 Task: Search one way flight ticket for 4 adults, 2 children, 2 infants in seat and 1 infant on lap in economy from Baltimore: Baltimore/washington International Airport to Rockford: Chicago Rockford International Airport(was Northwest Chicagoland Regional Airport At Rockford) on 5-1-2023. Choice of flights is Southwest. Number of bags: 1 carry on bag. Price is upto 45000. Outbound departure time preference is 17:15.
Action: Mouse moved to (242, 364)
Screenshot: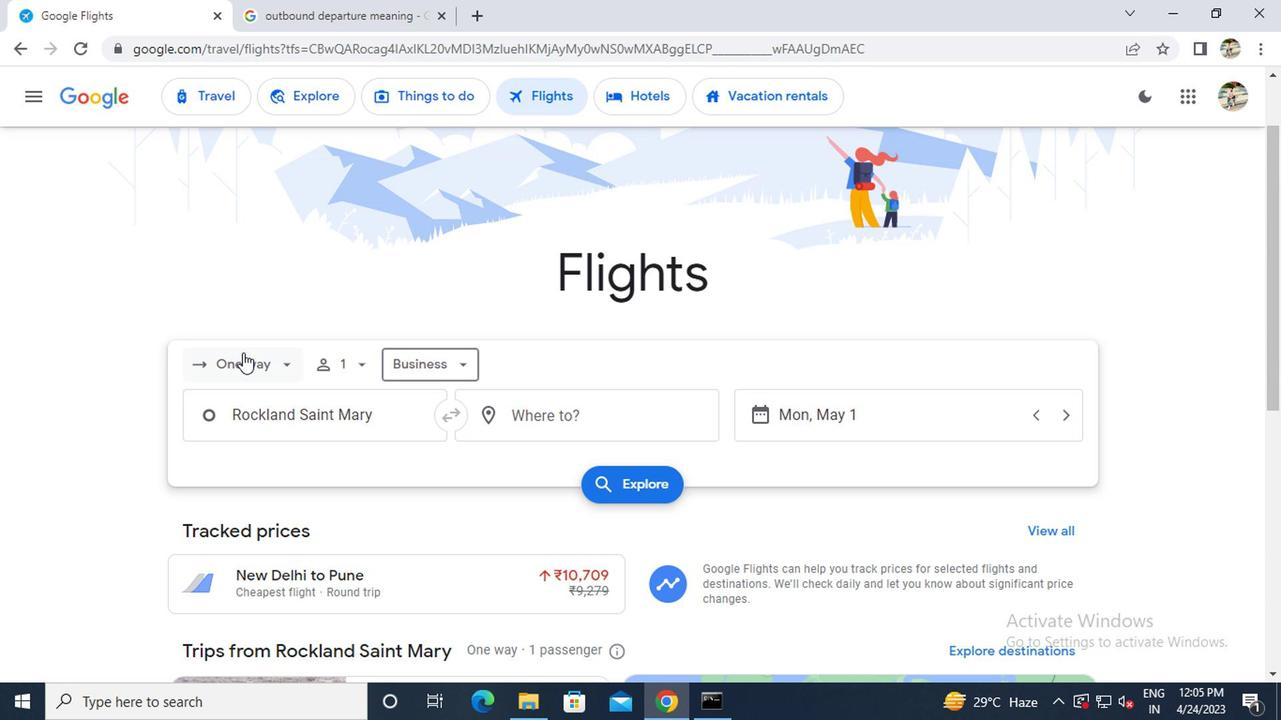 
Action: Mouse pressed left at (242, 364)
Screenshot: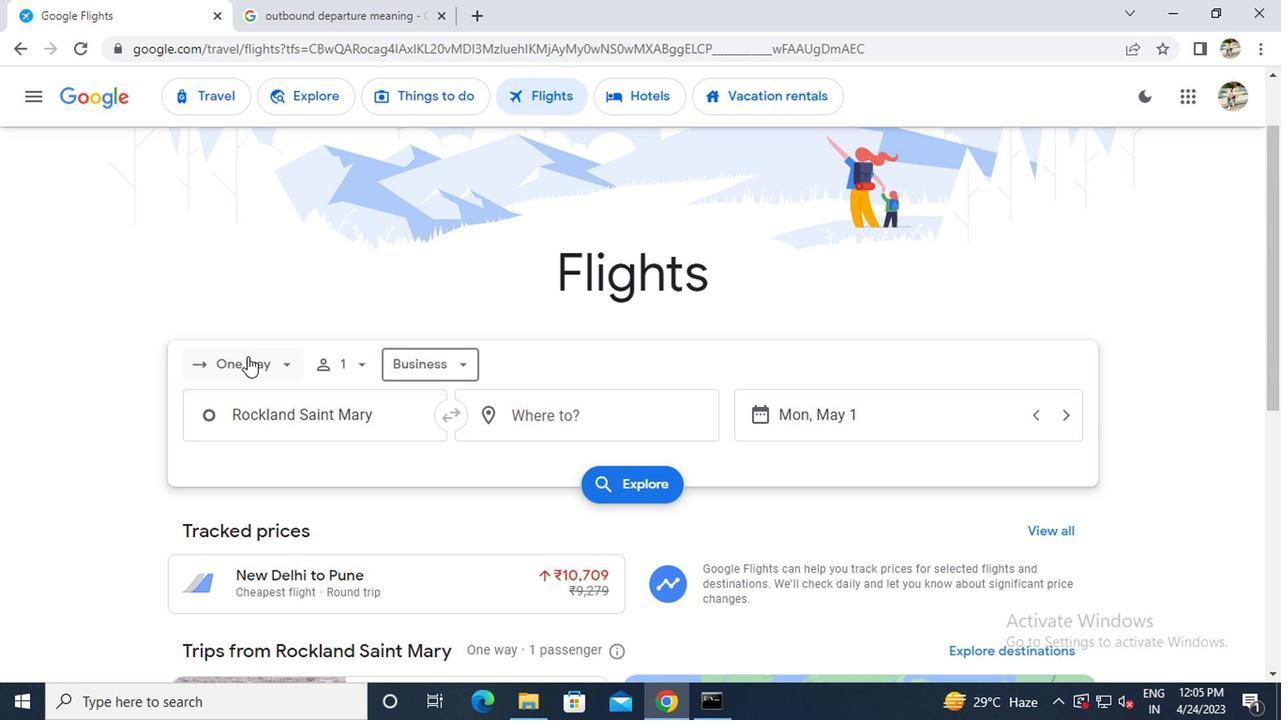 
Action: Mouse moved to (226, 456)
Screenshot: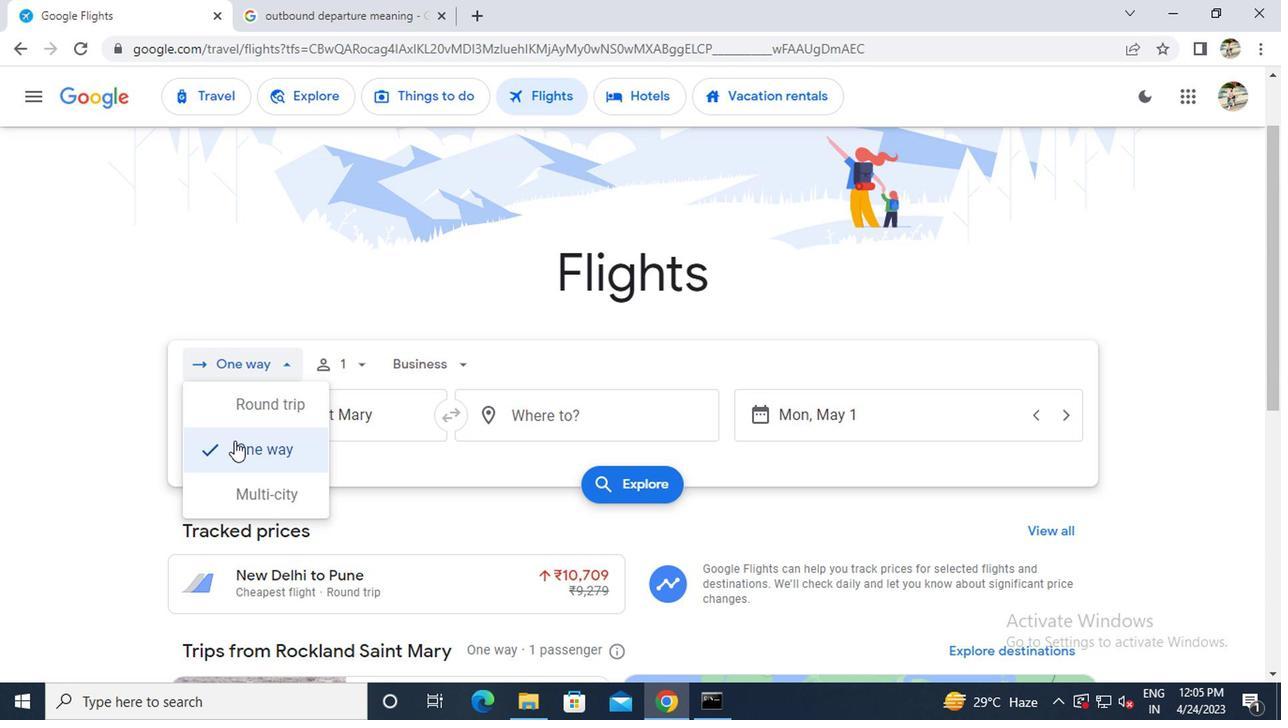 
Action: Mouse pressed left at (226, 456)
Screenshot: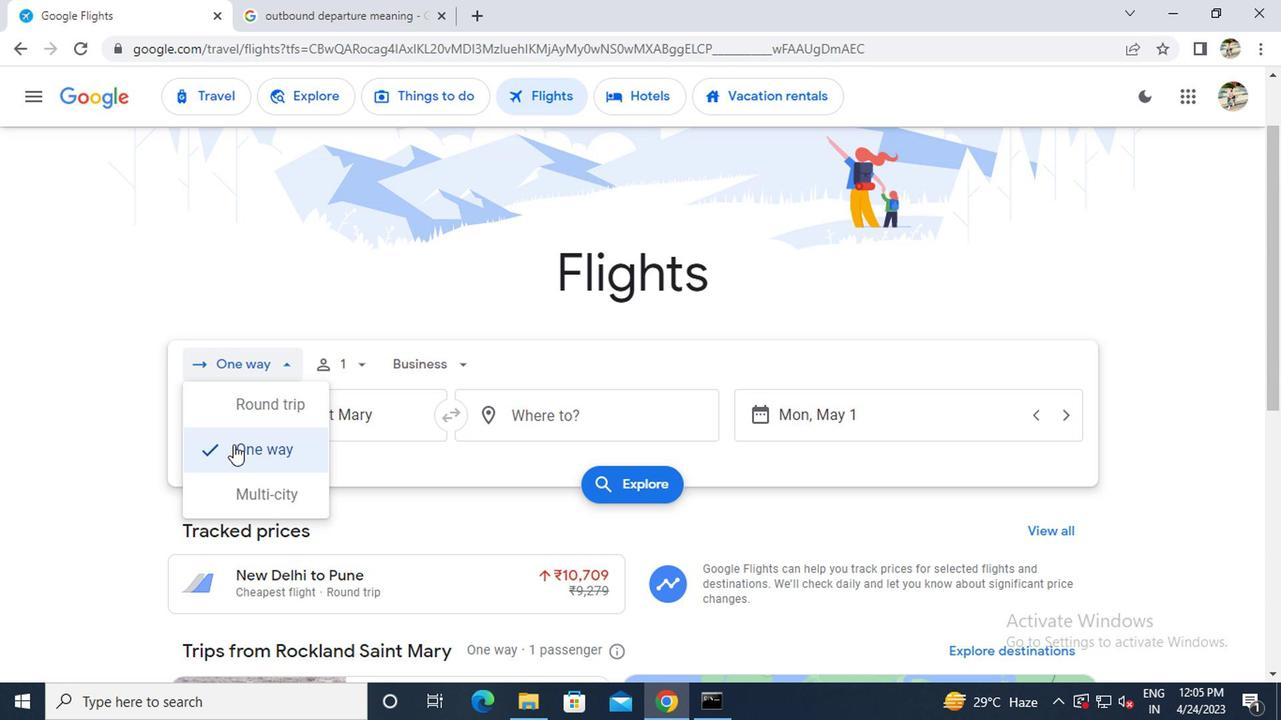 
Action: Mouse moved to (319, 374)
Screenshot: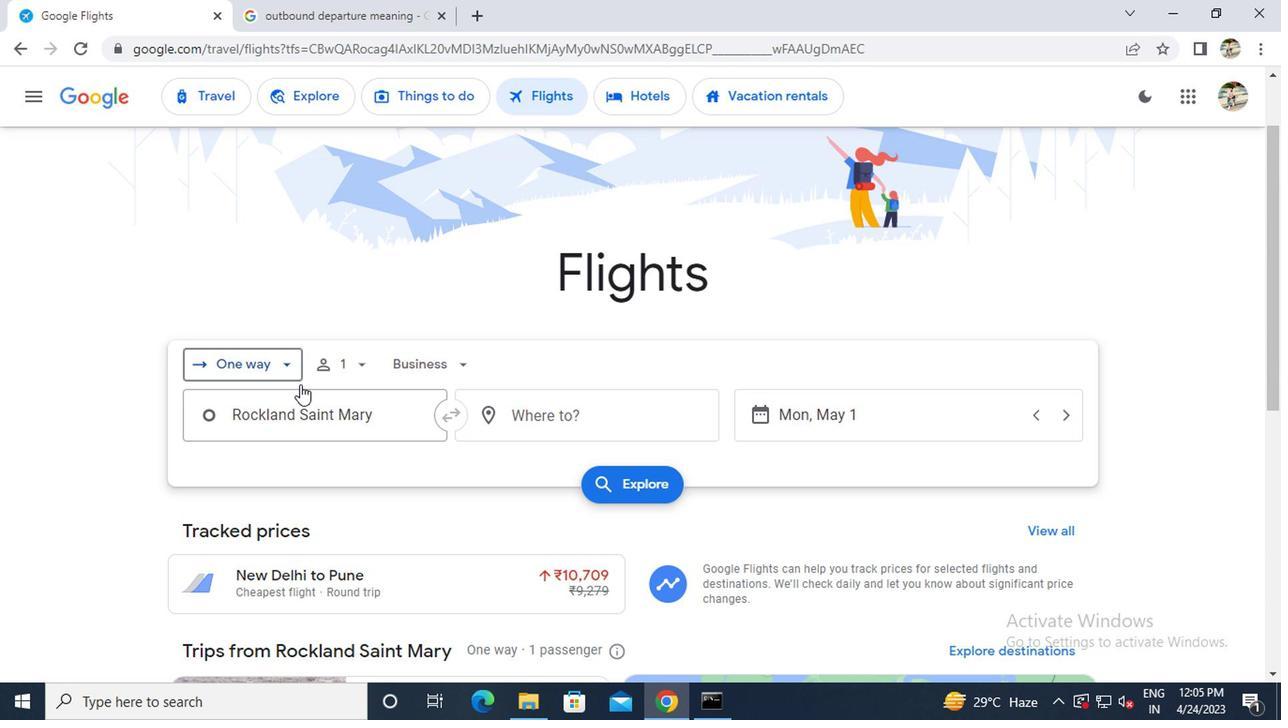 
Action: Mouse pressed left at (319, 374)
Screenshot: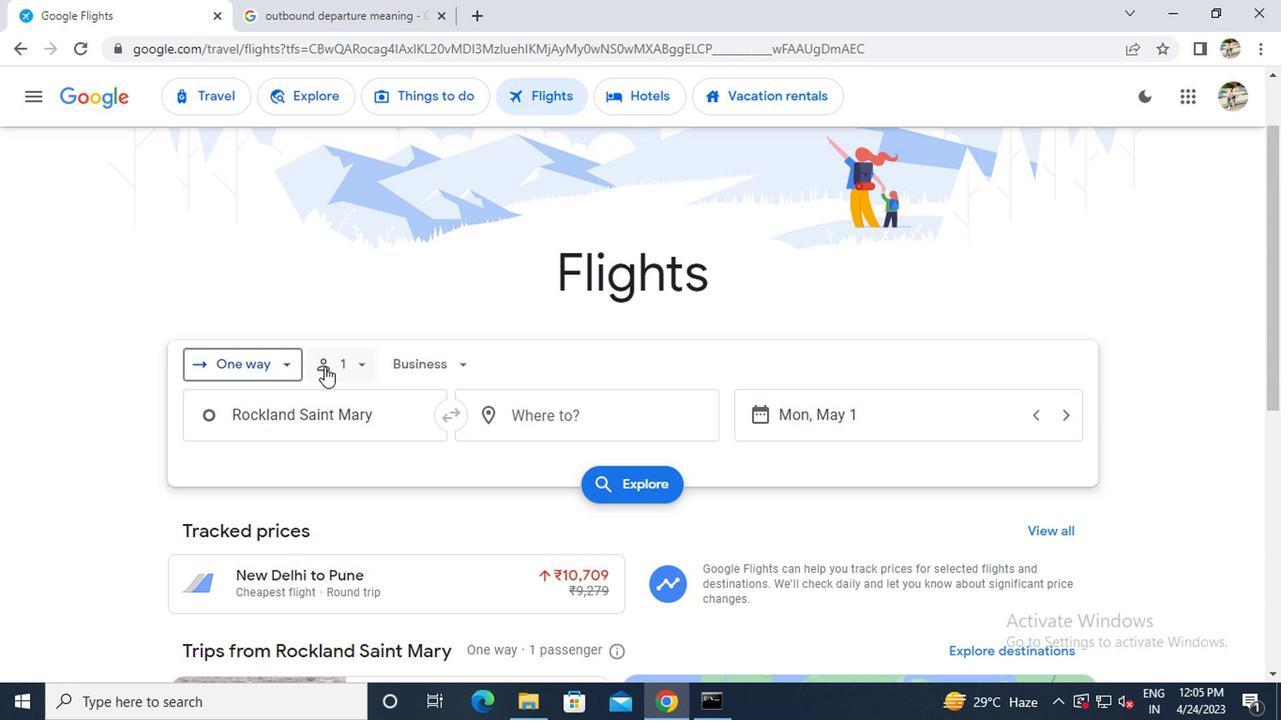 
Action: Mouse moved to (509, 415)
Screenshot: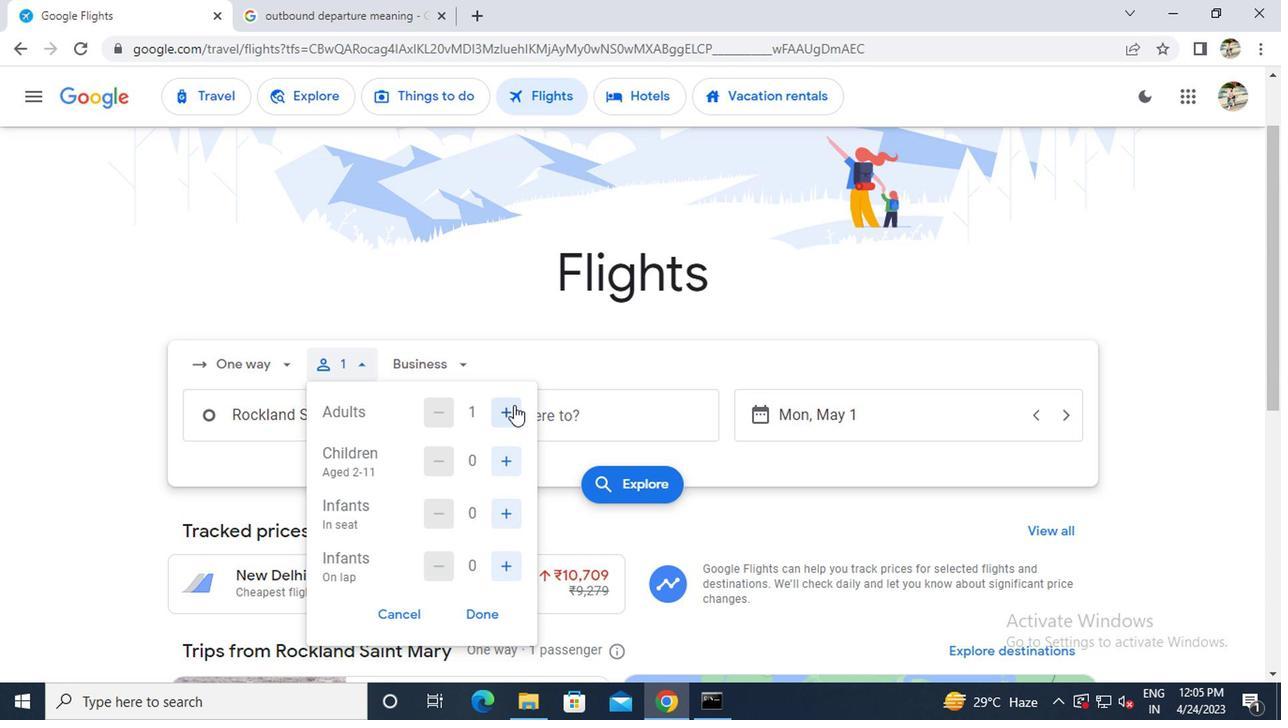 
Action: Mouse pressed left at (509, 415)
Screenshot: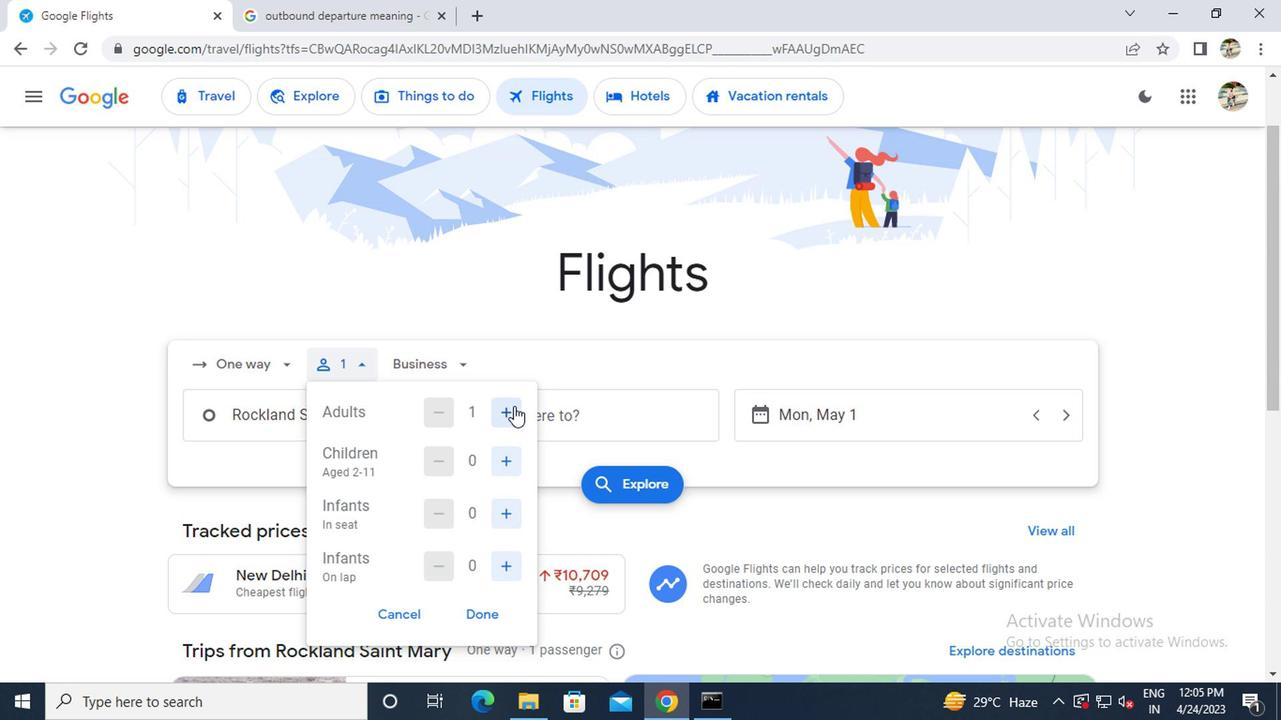 
Action: Mouse pressed left at (509, 415)
Screenshot: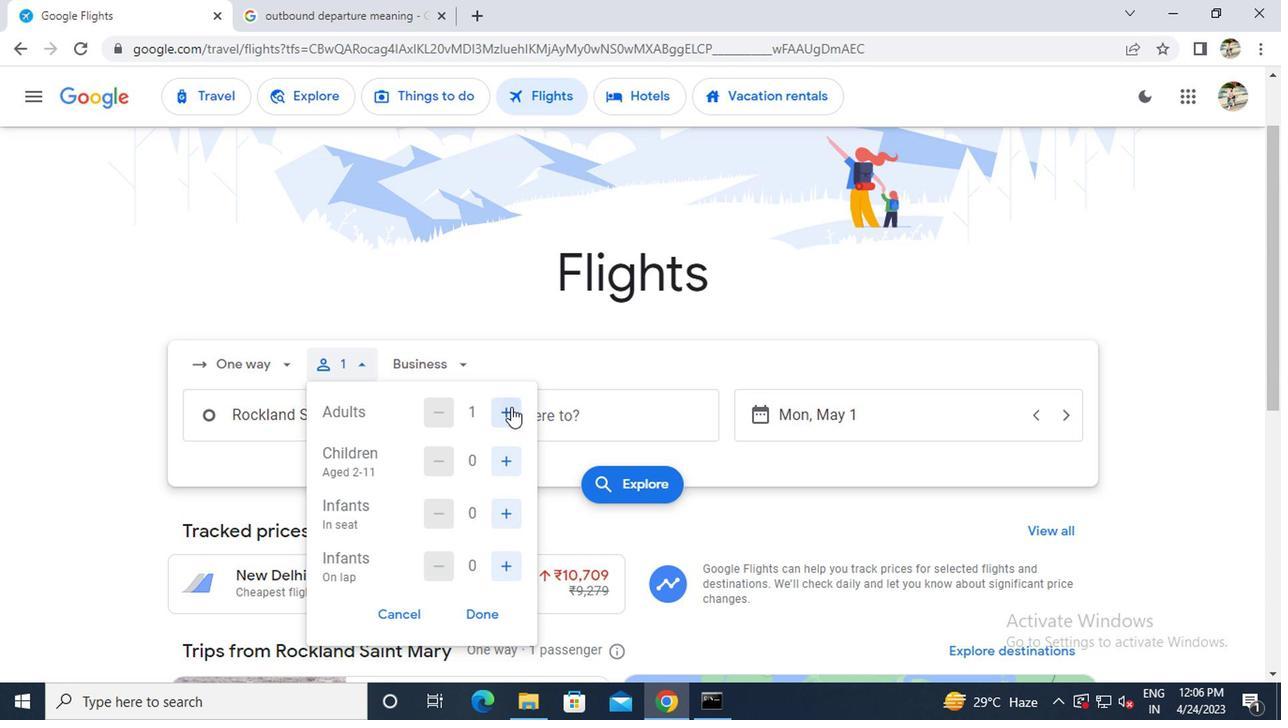 
Action: Mouse pressed left at (509, 415)
Screenshot: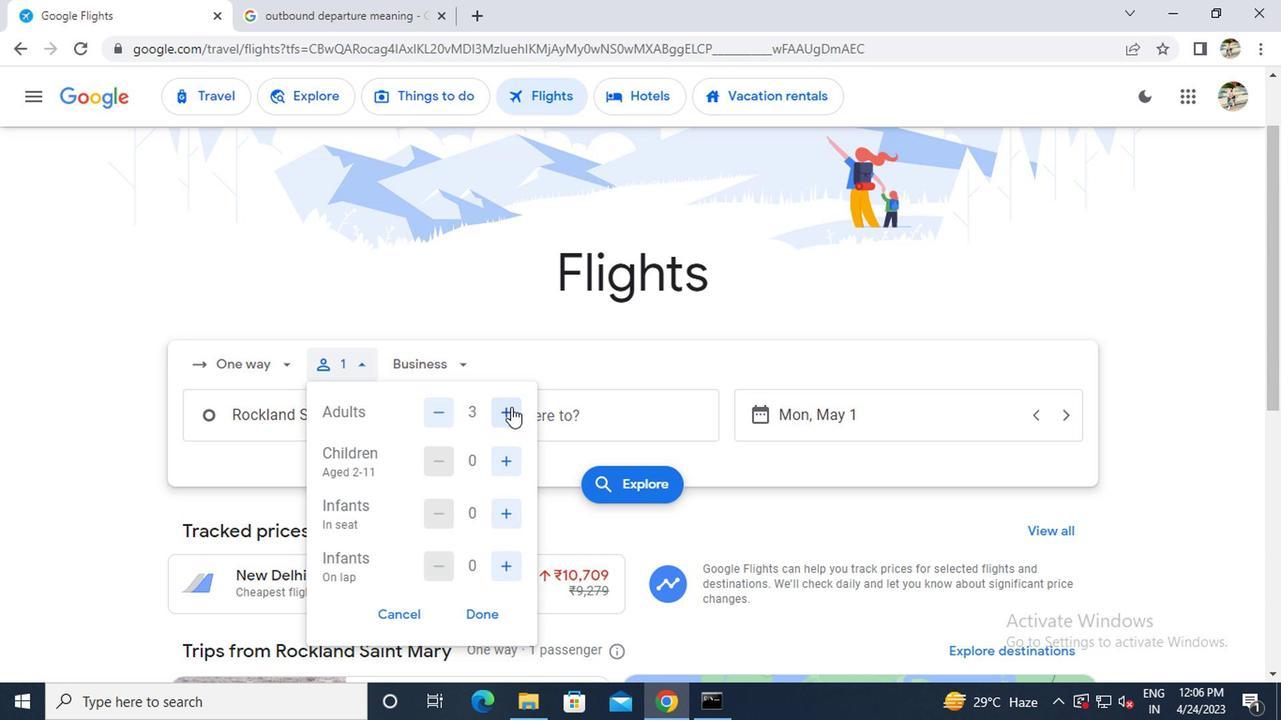 
Action: Mouse moved to (504, 467)
Screenshot: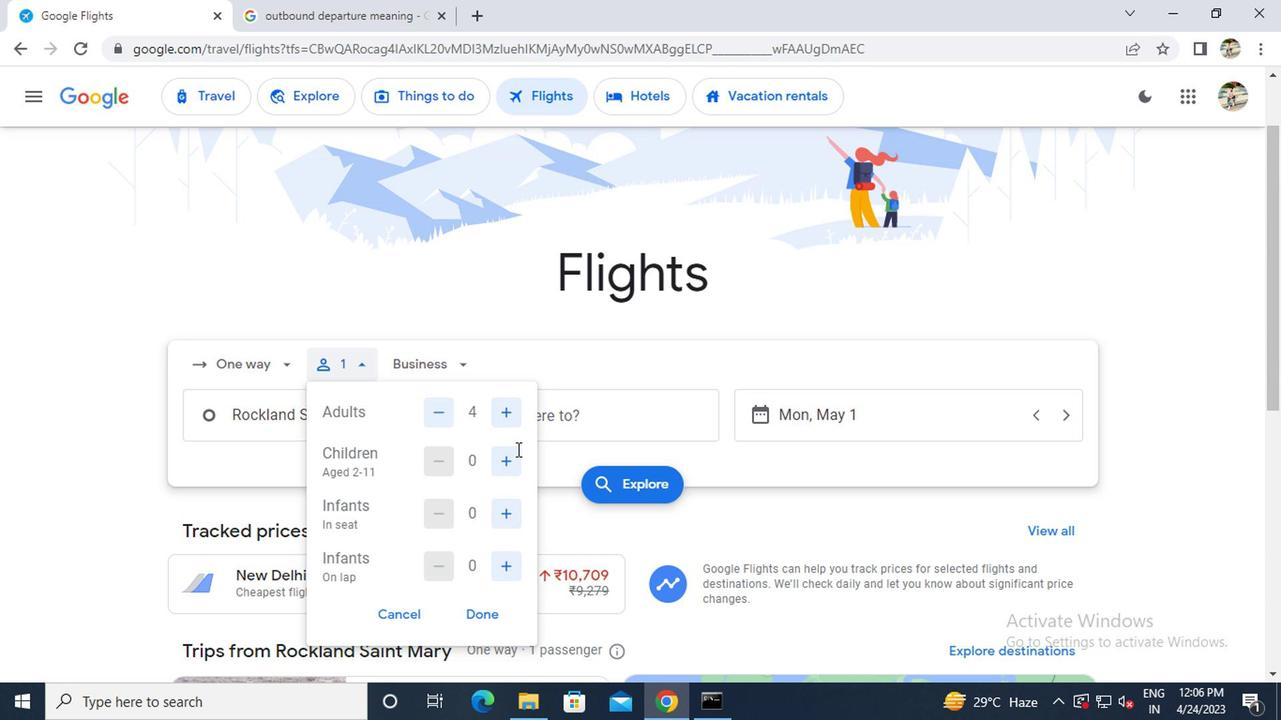 
Action: Mouse pressed left at (504, 467)
Screenshot: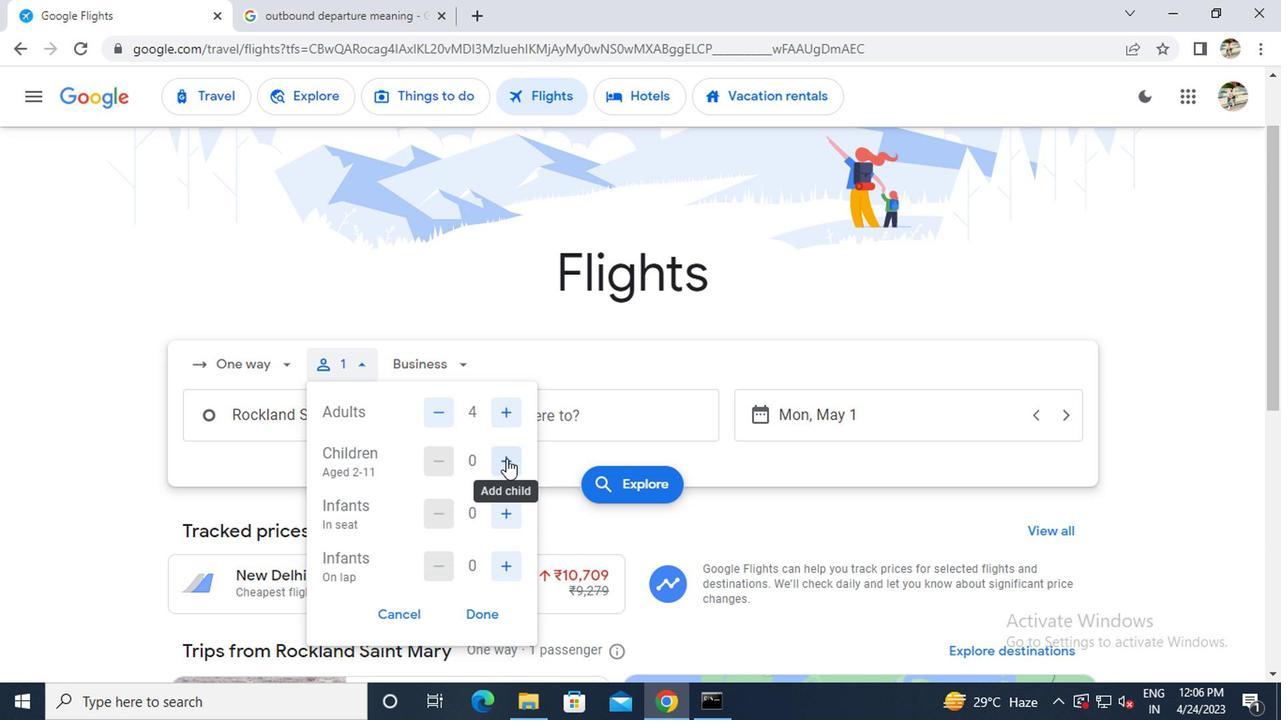
Action: Mouse pressed left at (504, 467)
Screenshot: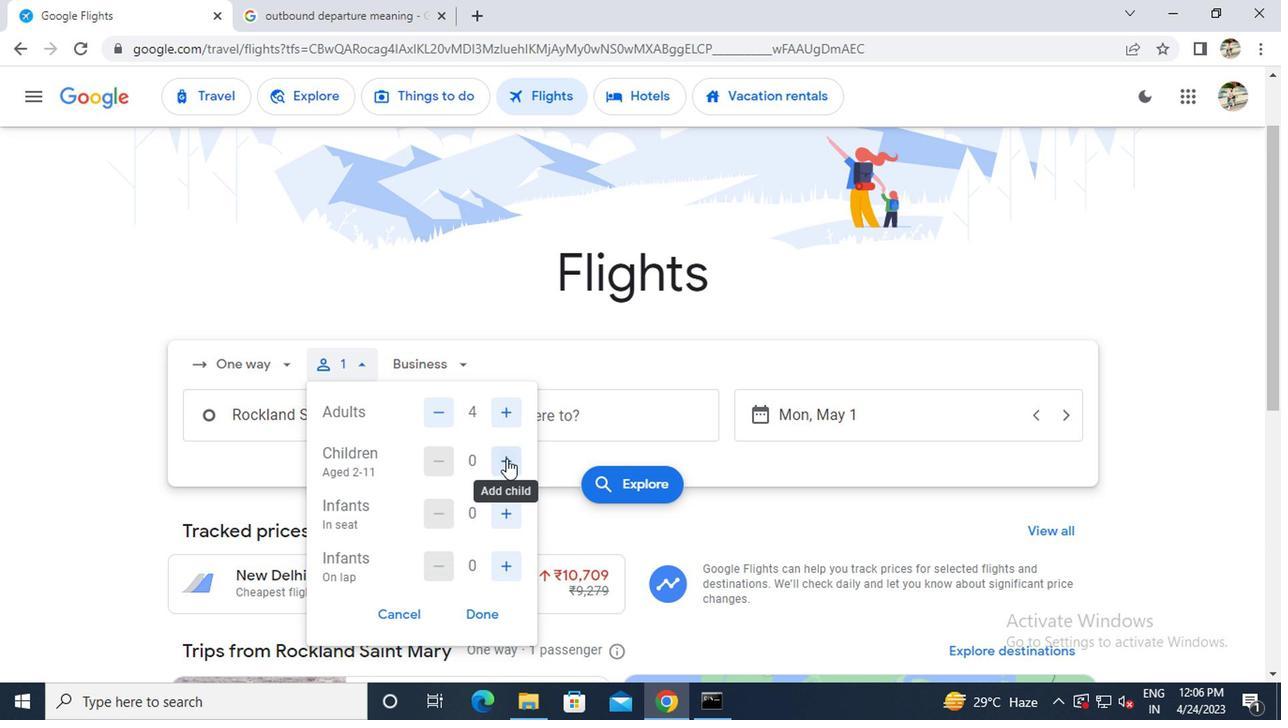 
Action: Mouse moved to (505, 521)
Screenshot: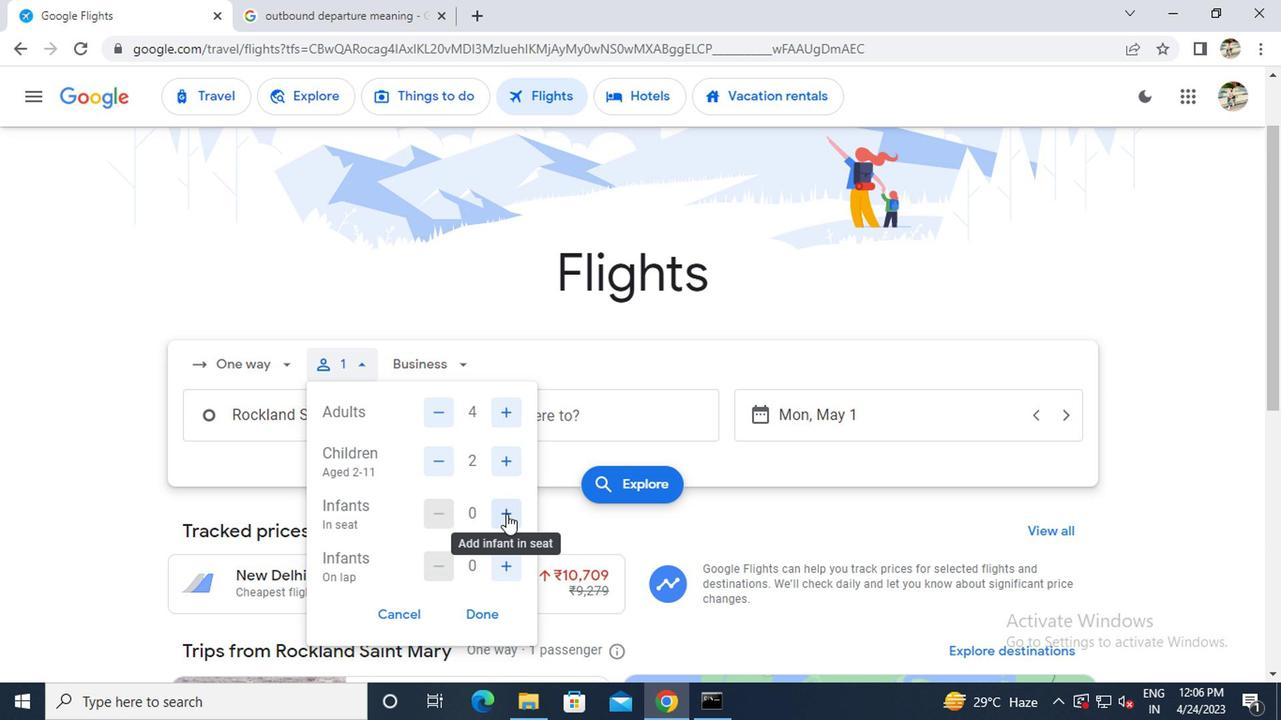 
Action: Mouse pressed left at (505, 521)
Screenshot: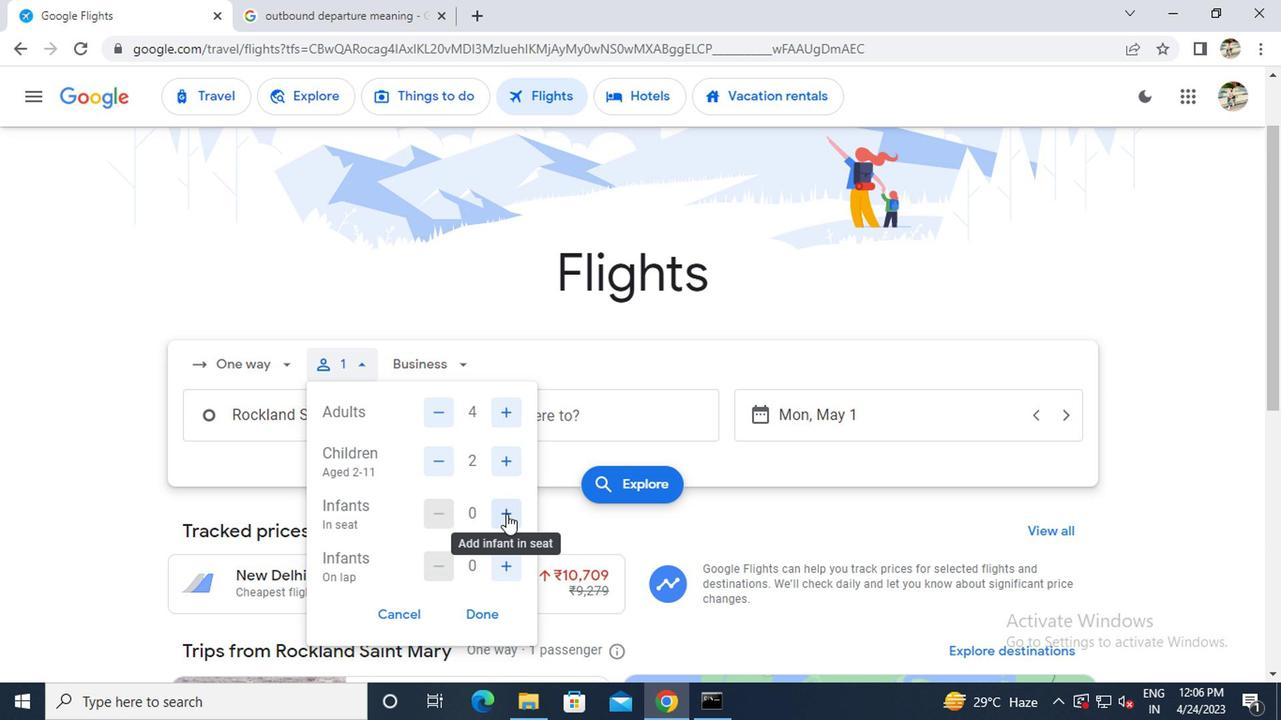 
Action: Mouse pressed left at (505, 521)
Screenshot: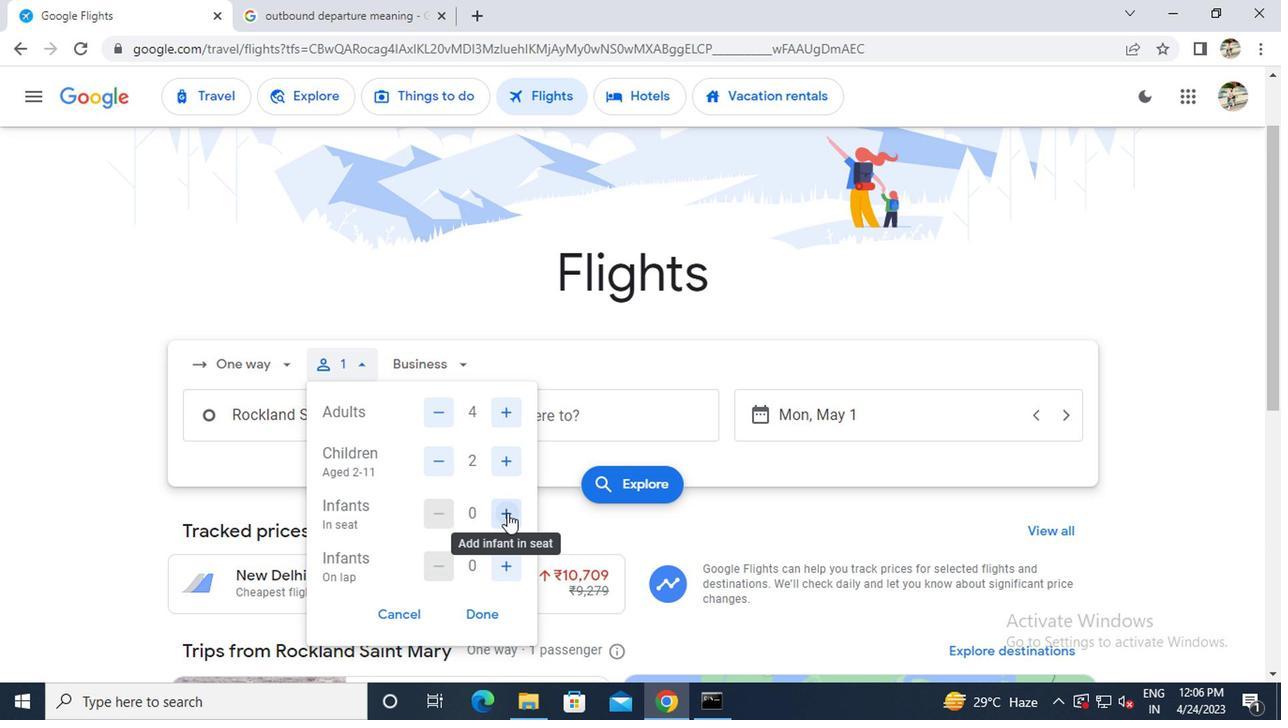 
Action: Mouse moved to (502, 563)
Screenshot: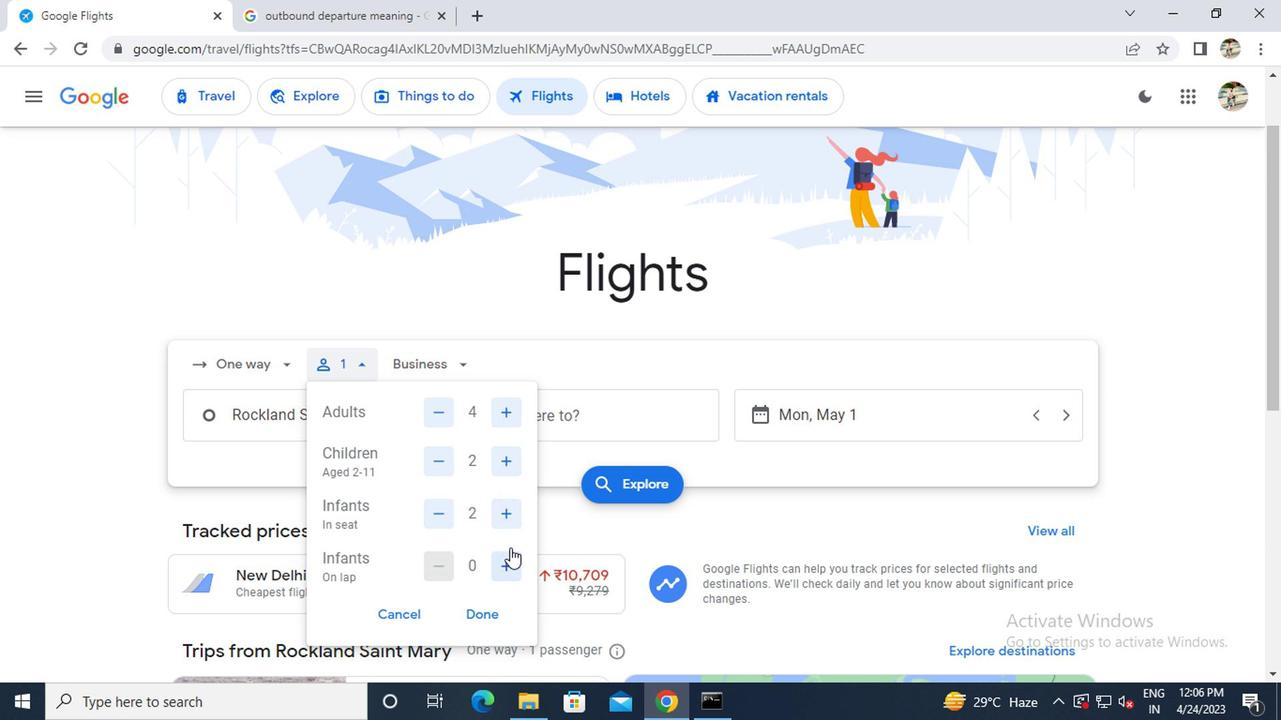 
Action: Mouse pressed left at (502, 563)
Screenshot: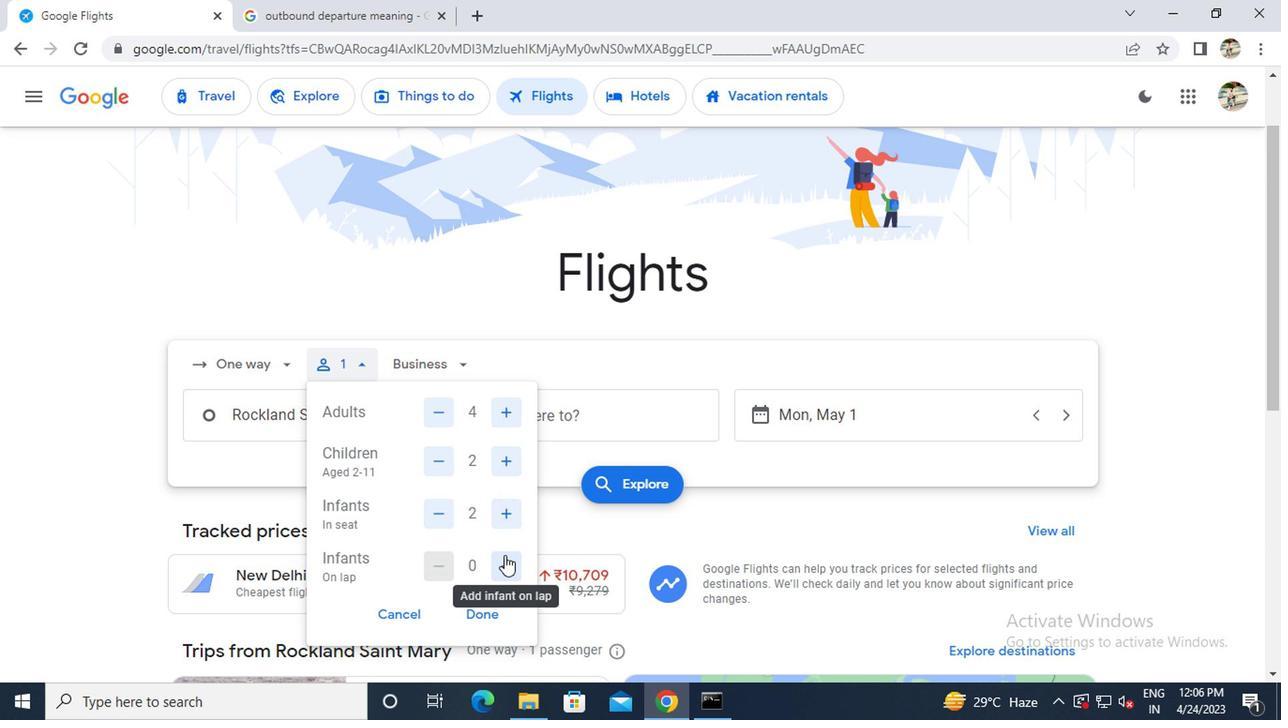 
Action: Mouse moved to (477, 614)
Screenshot: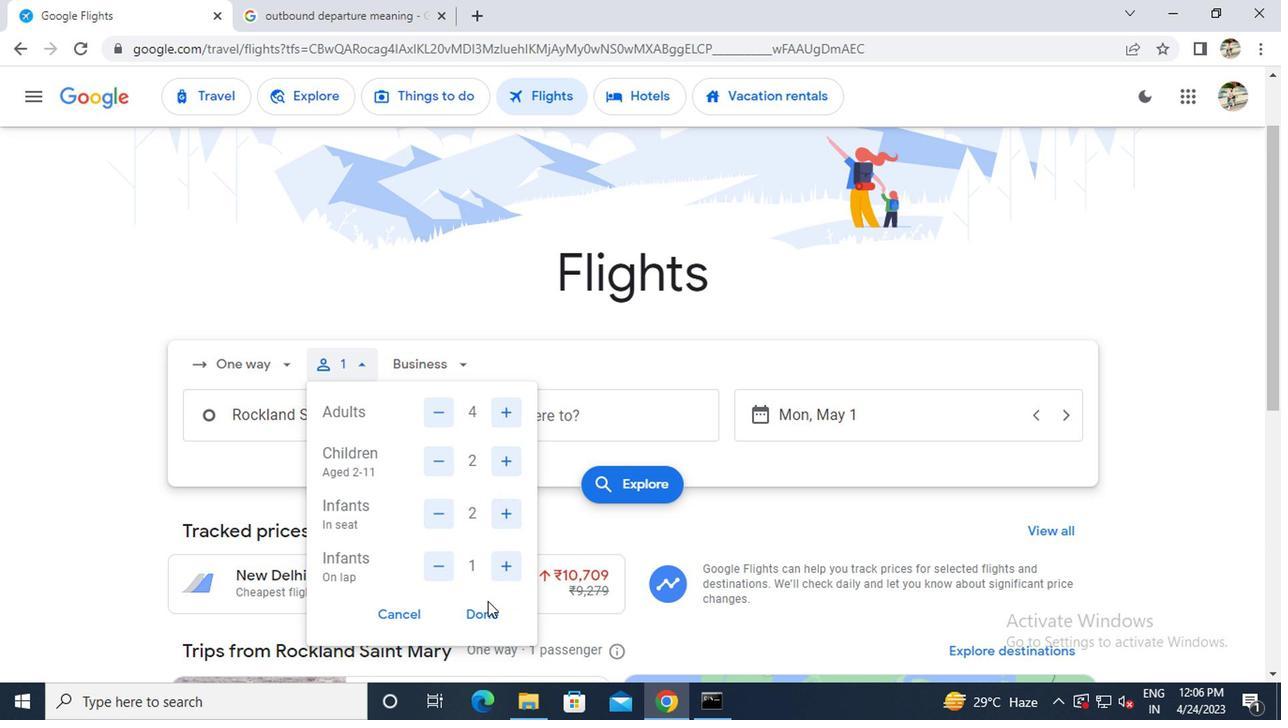 
Action: Mouse pressed left at (477, 614)
Screenshot: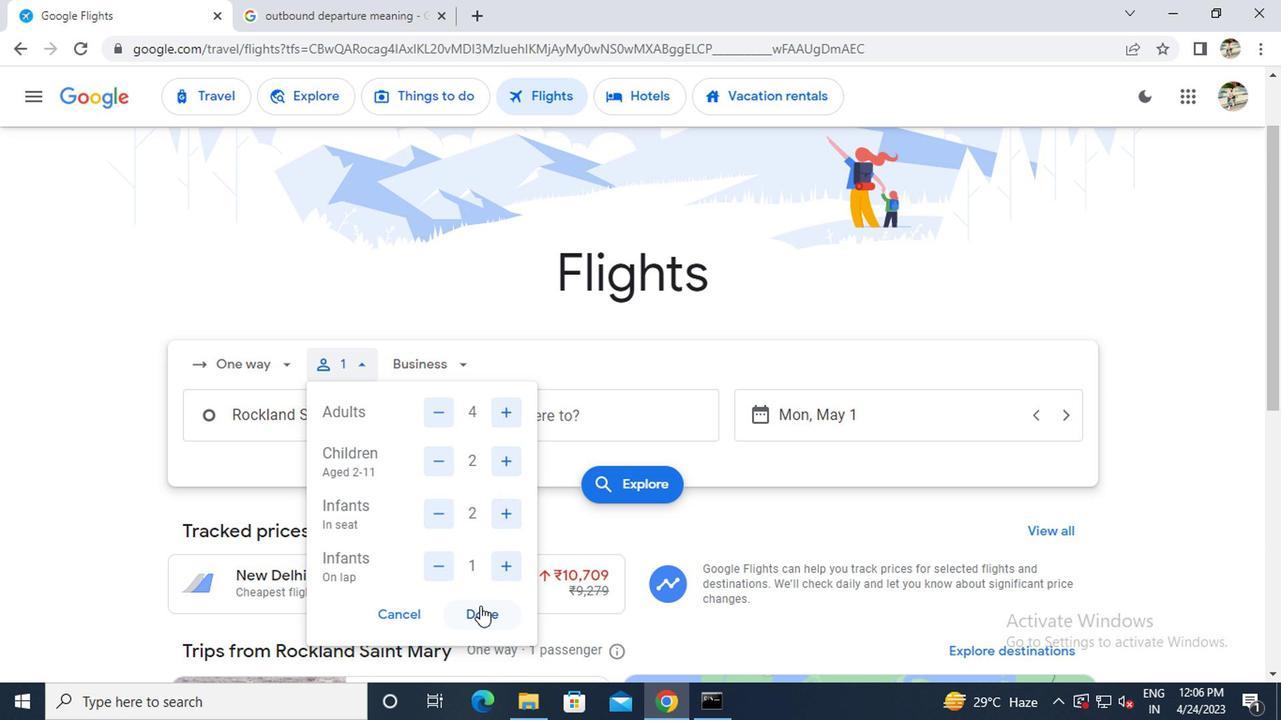 
Action: Mouse moved to (420, 375)
Screenshot: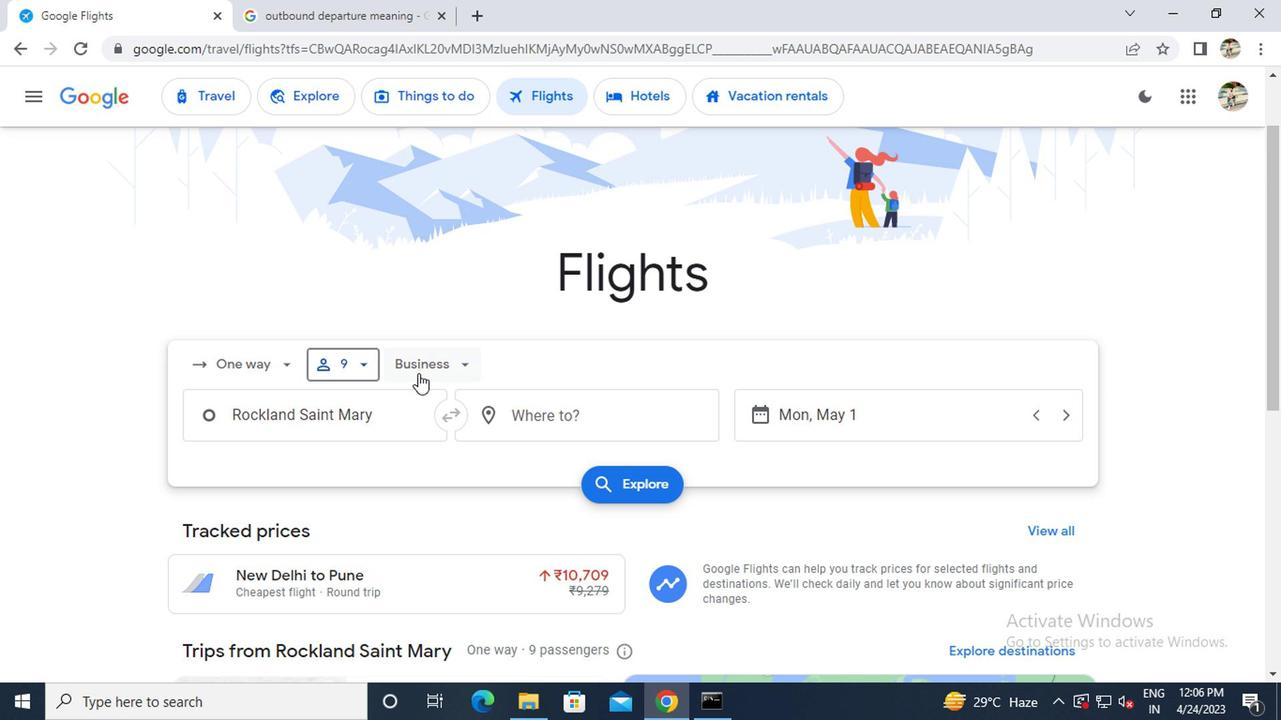 
Action: Mouse pressed left at (420, 375)
Screenshot: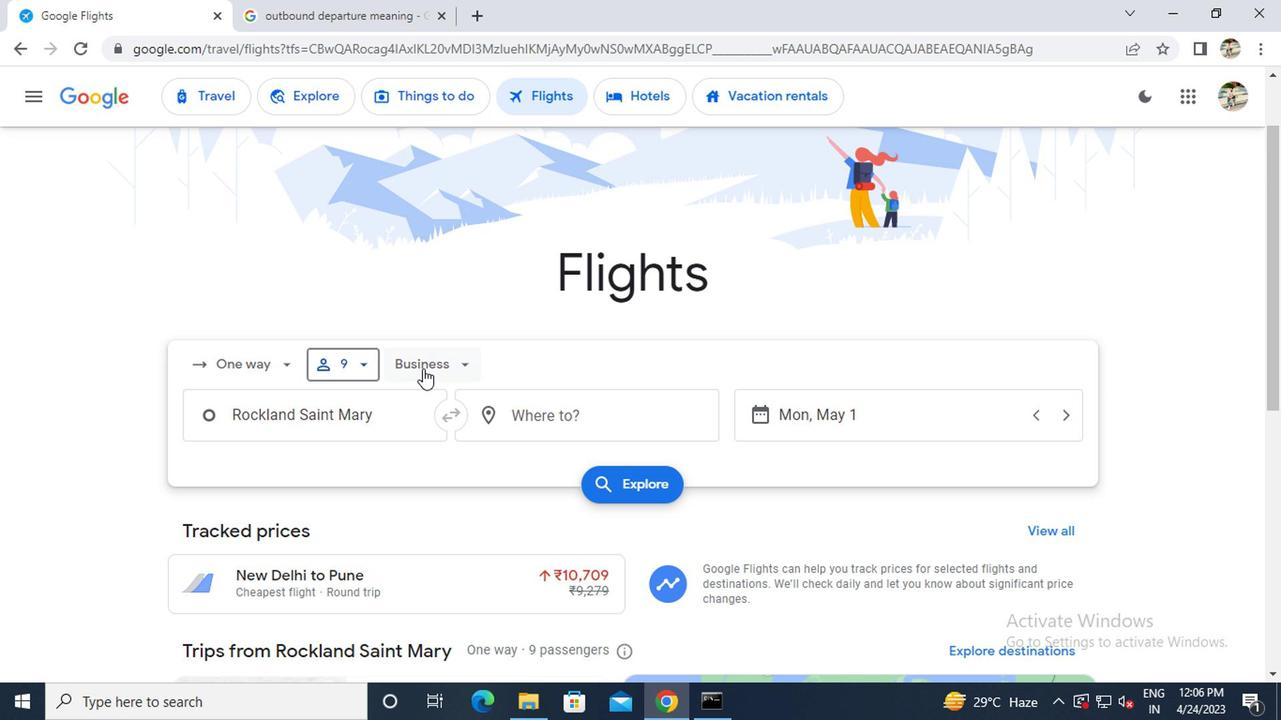 
Action: Mouse moved to (435, 406)
Screenshot: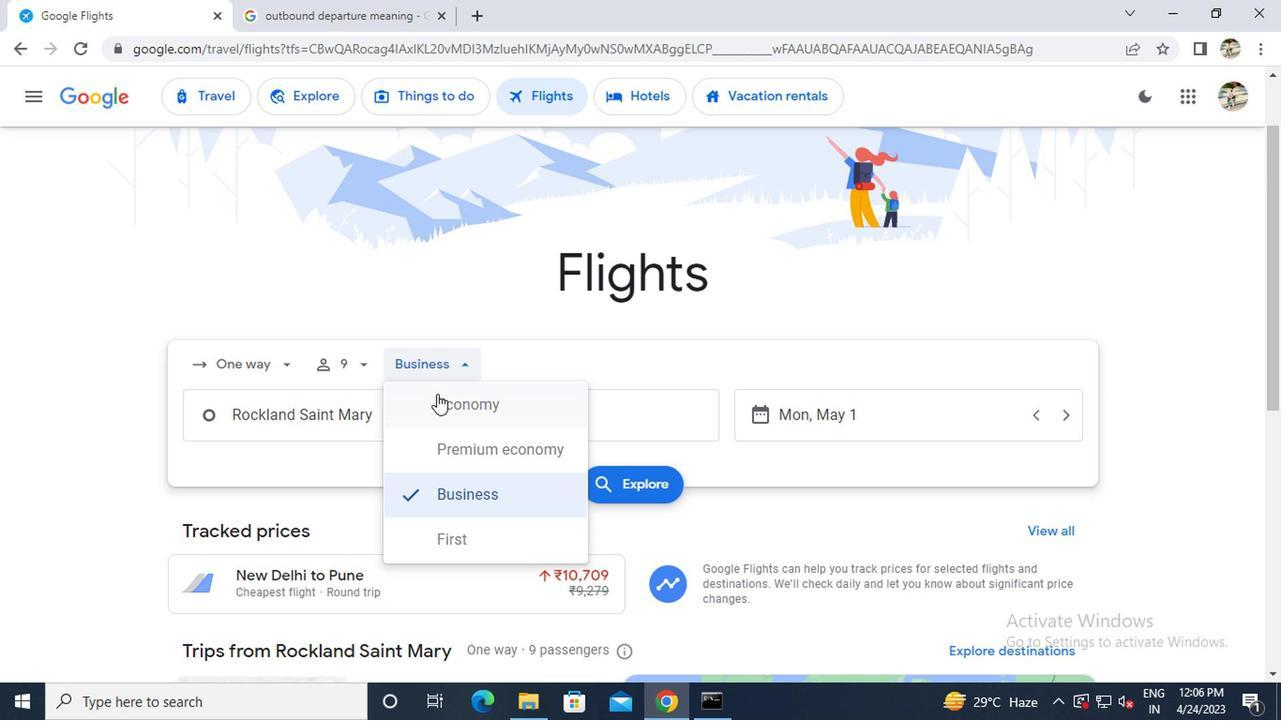 
Action: Mouse pressed left at (435, 406)
Screenshot: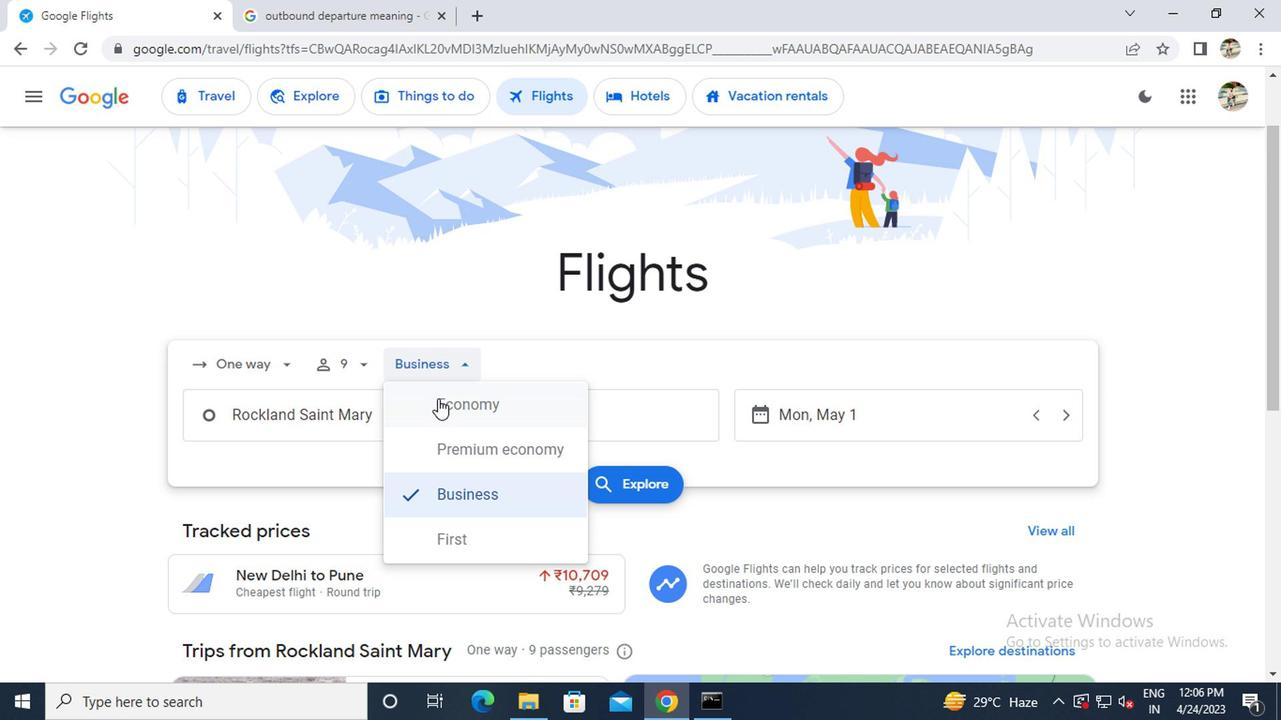 
Action: Mouse moved to (308, 428)
Screenshot: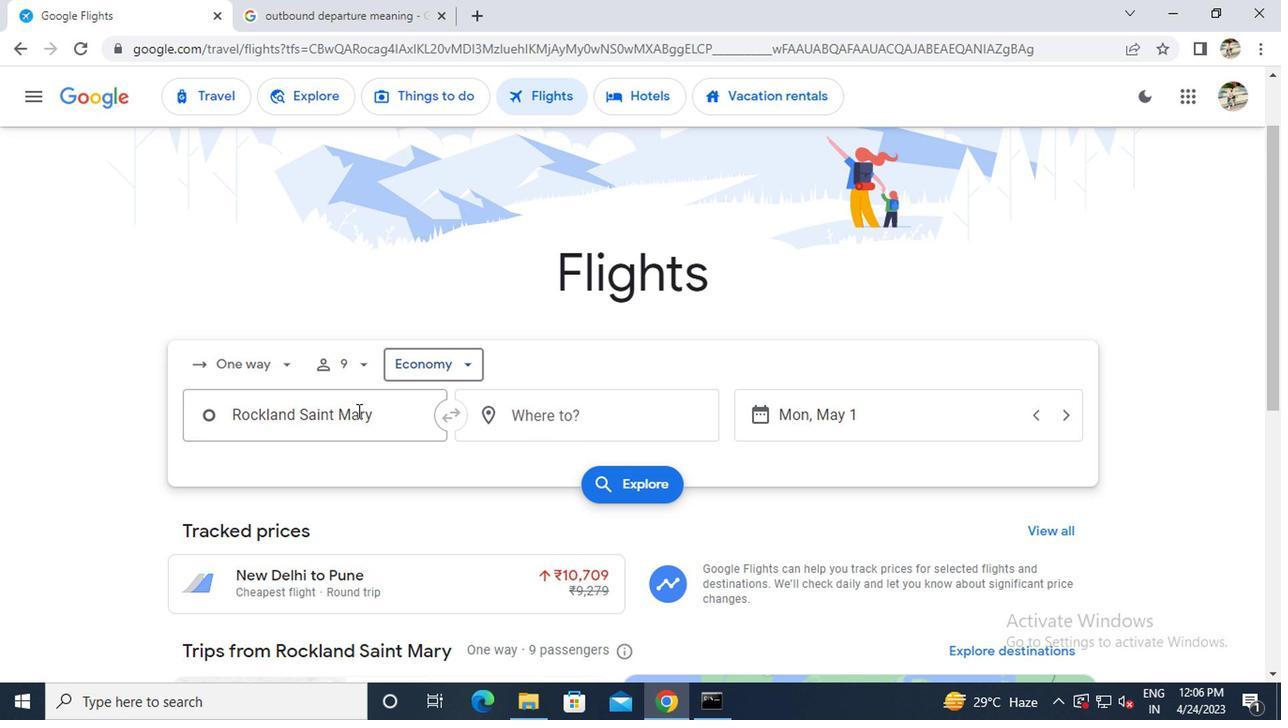 
Action: Mouse pressed left at (308, 428)
Screenshot: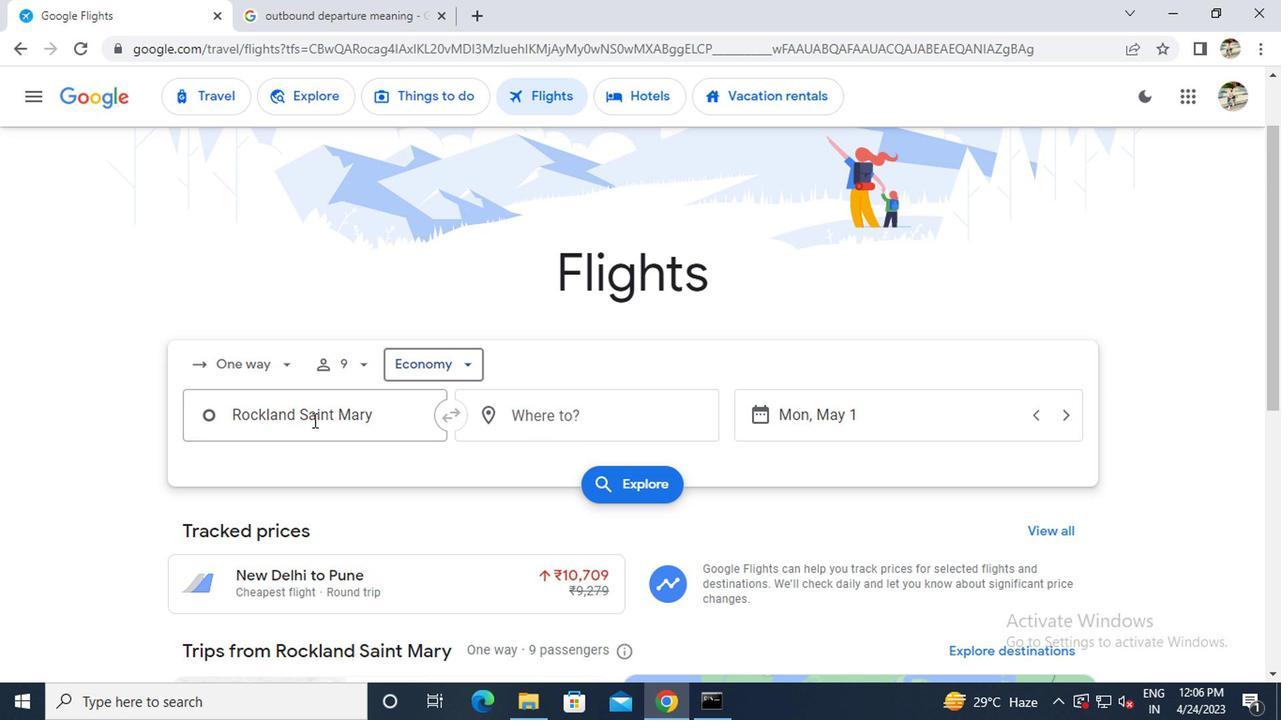 
Action: Key pressed b<Key.caps_lock>altimore<Key.space>
Screenshot: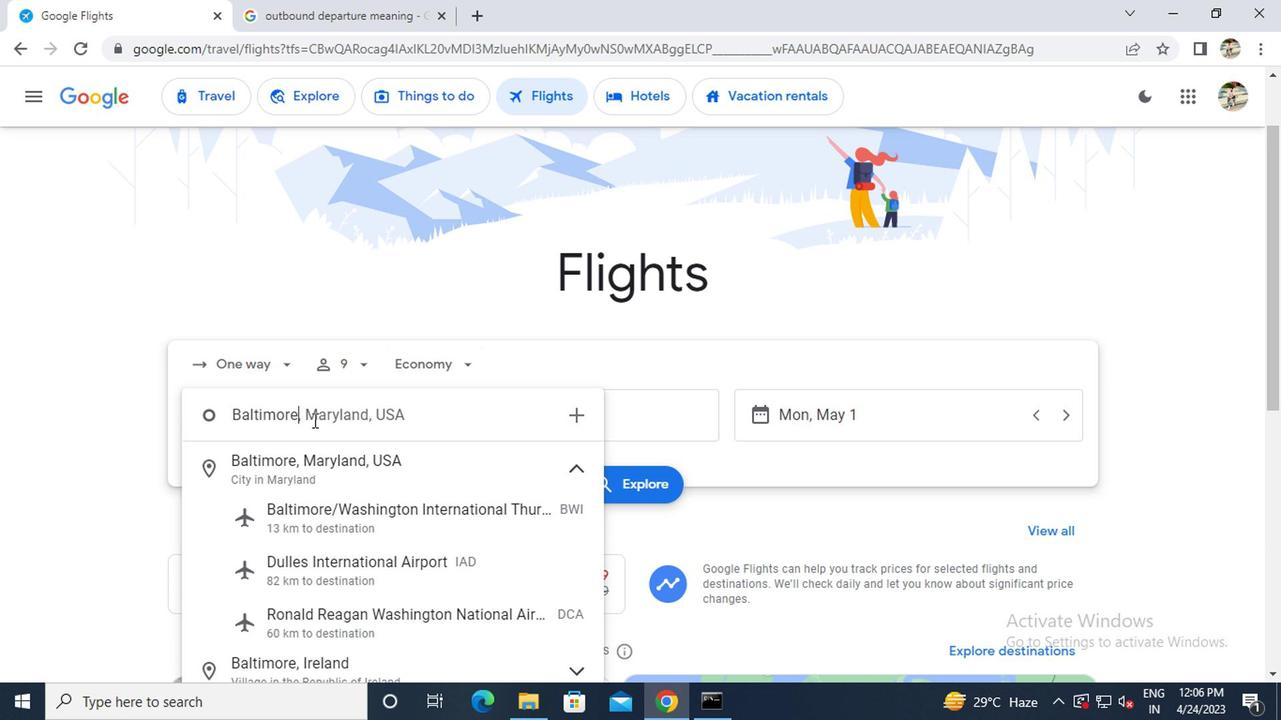 
Action: Mouse moved to (368, 513)
Screenshot: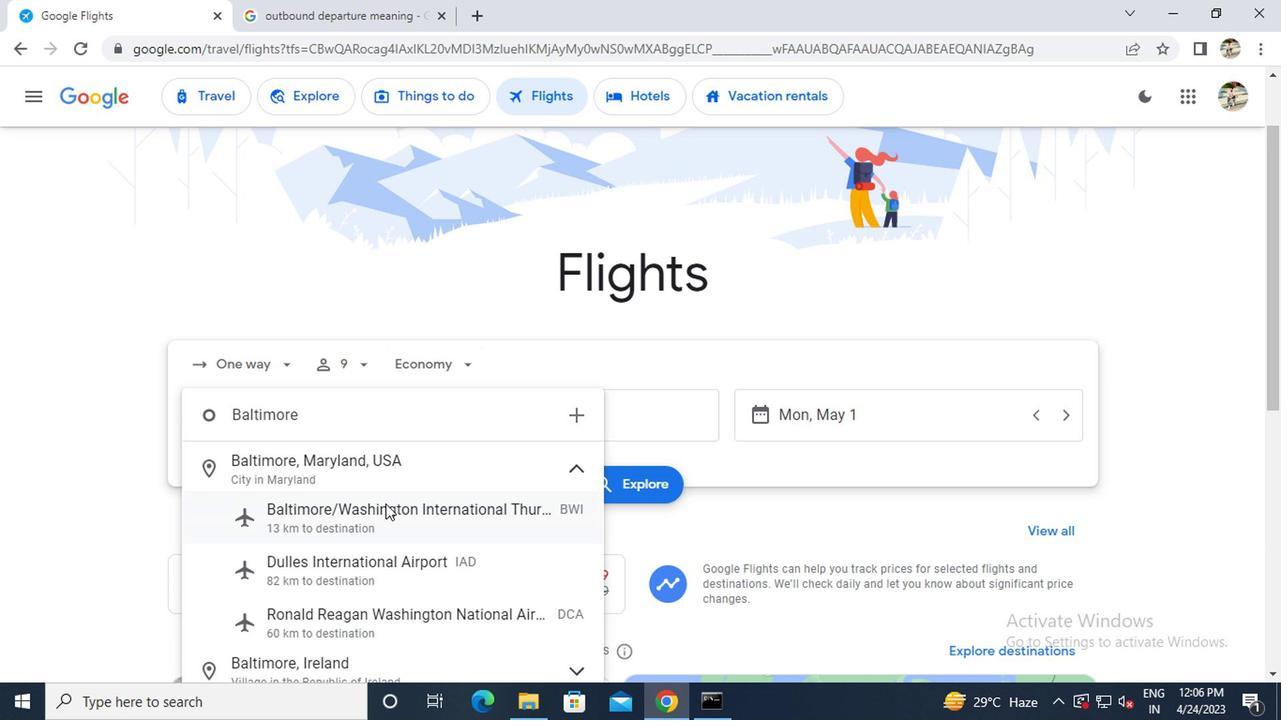 
Action: Mouse pressed left at (368, 513)
Screenshot: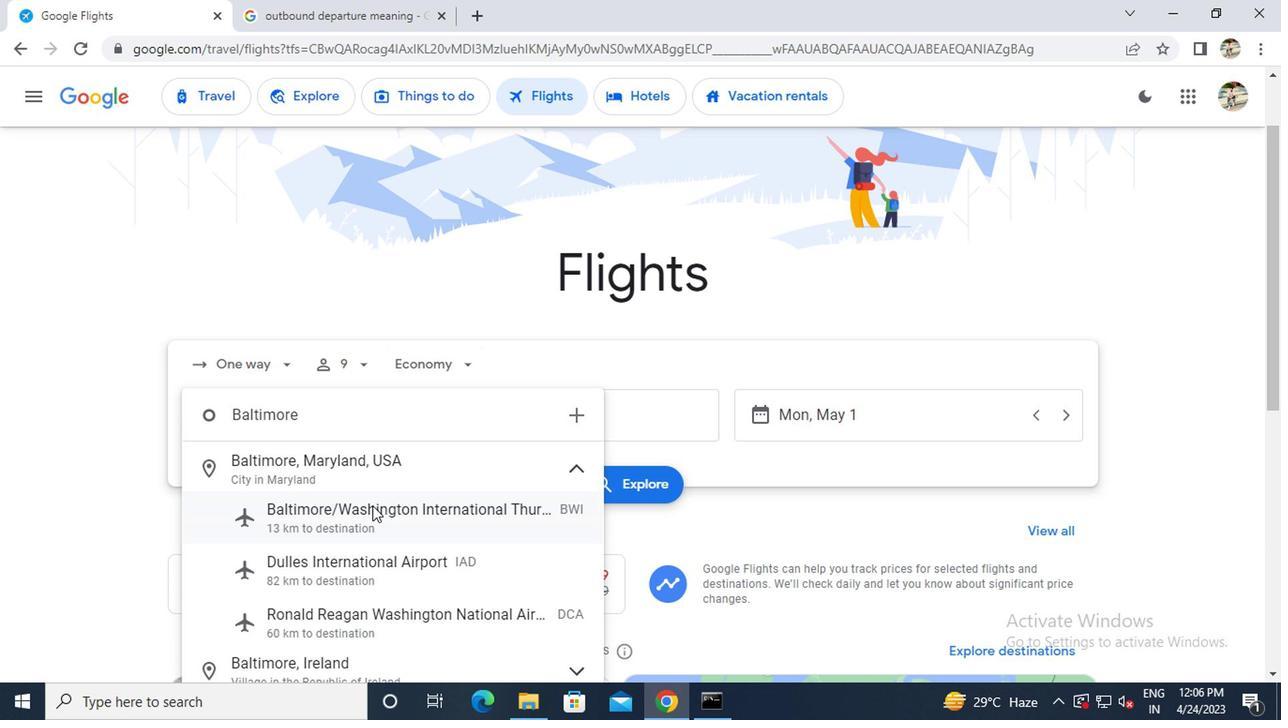 
Action: Mouse moved to (549, 417)
Screenshot: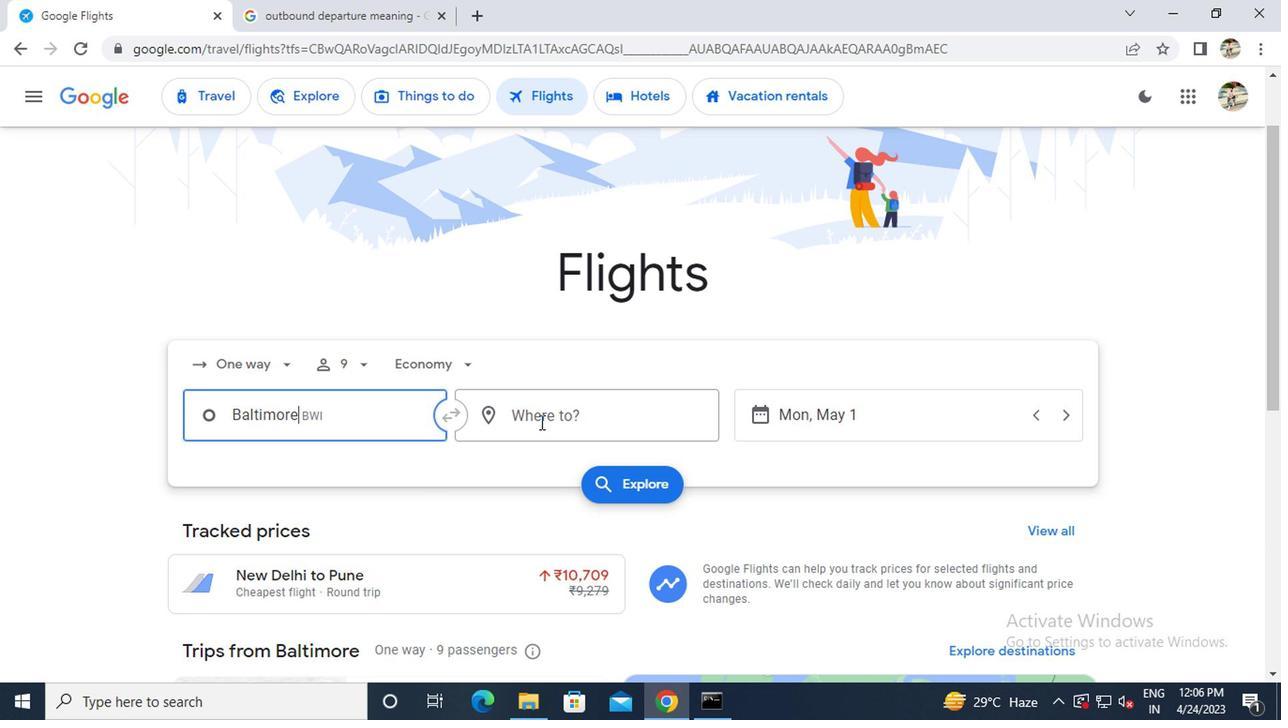 
Action: Mouse pressed left at (549, 417)
Screenshot: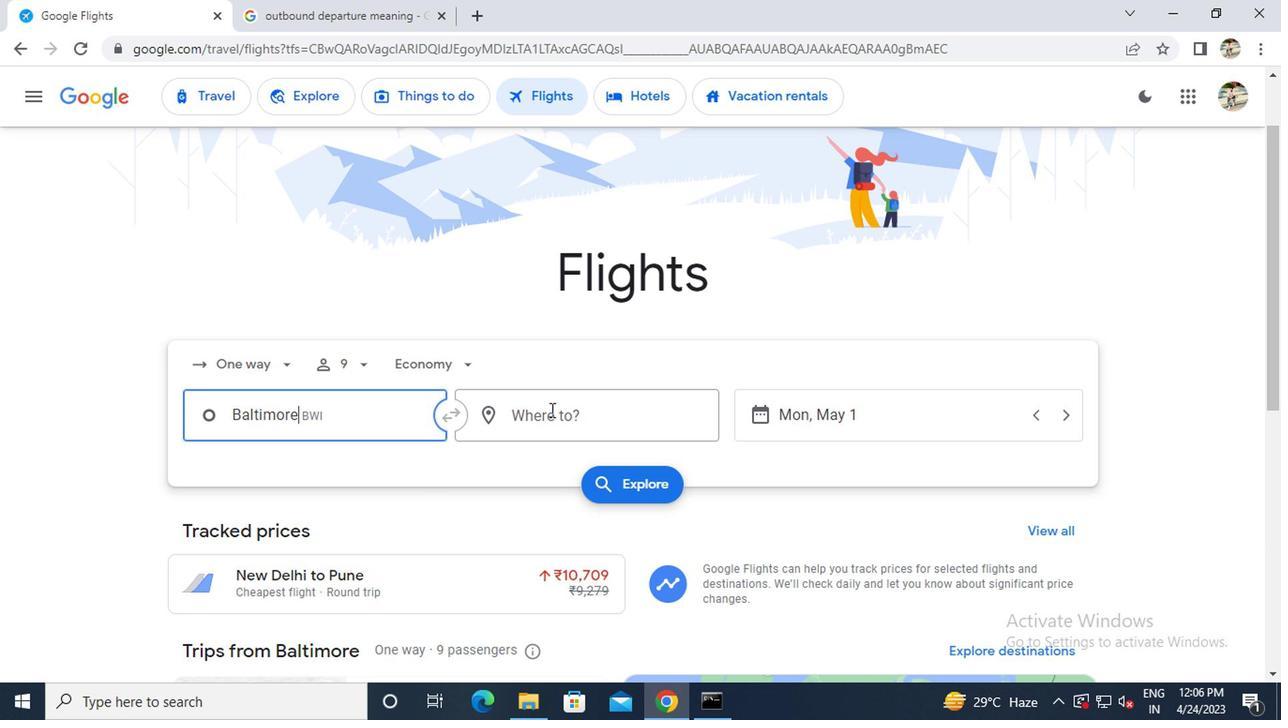 
Action: Key pressed <Key.caps_lock>r<Key.caps_lock>ockford
Screenshot: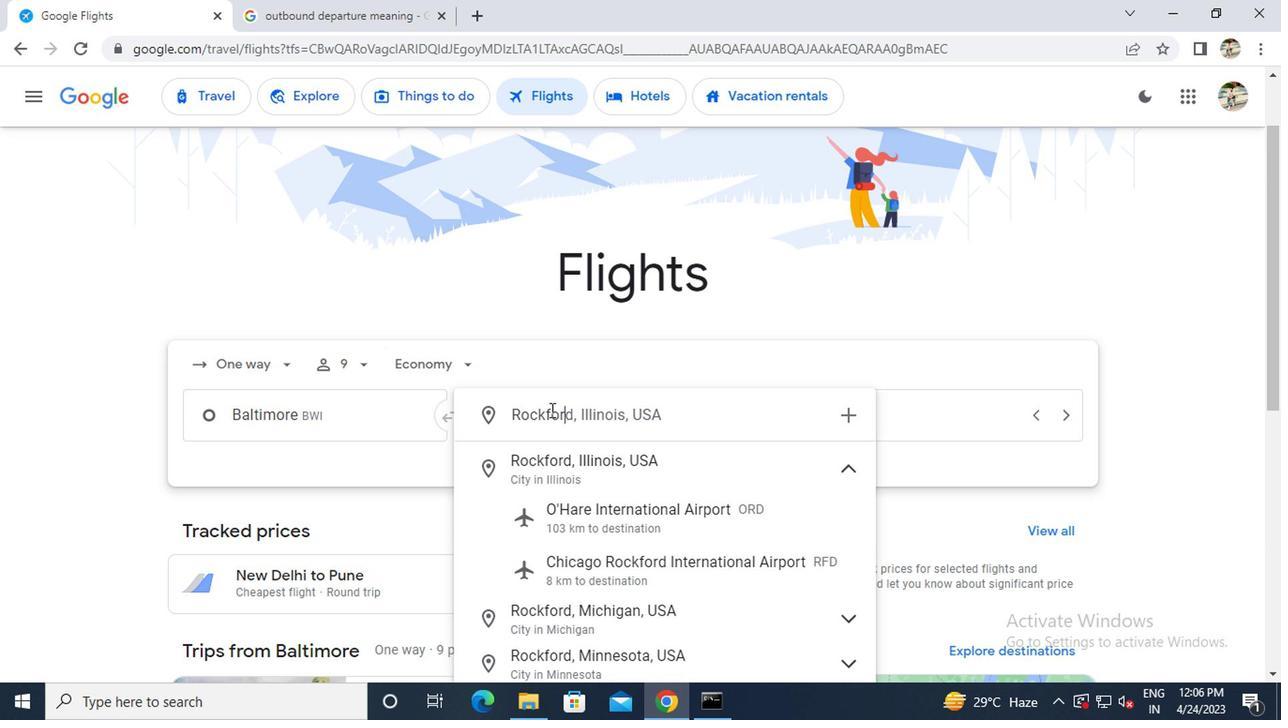 
Action: Mouse moved to (595, 579)
Screenshot: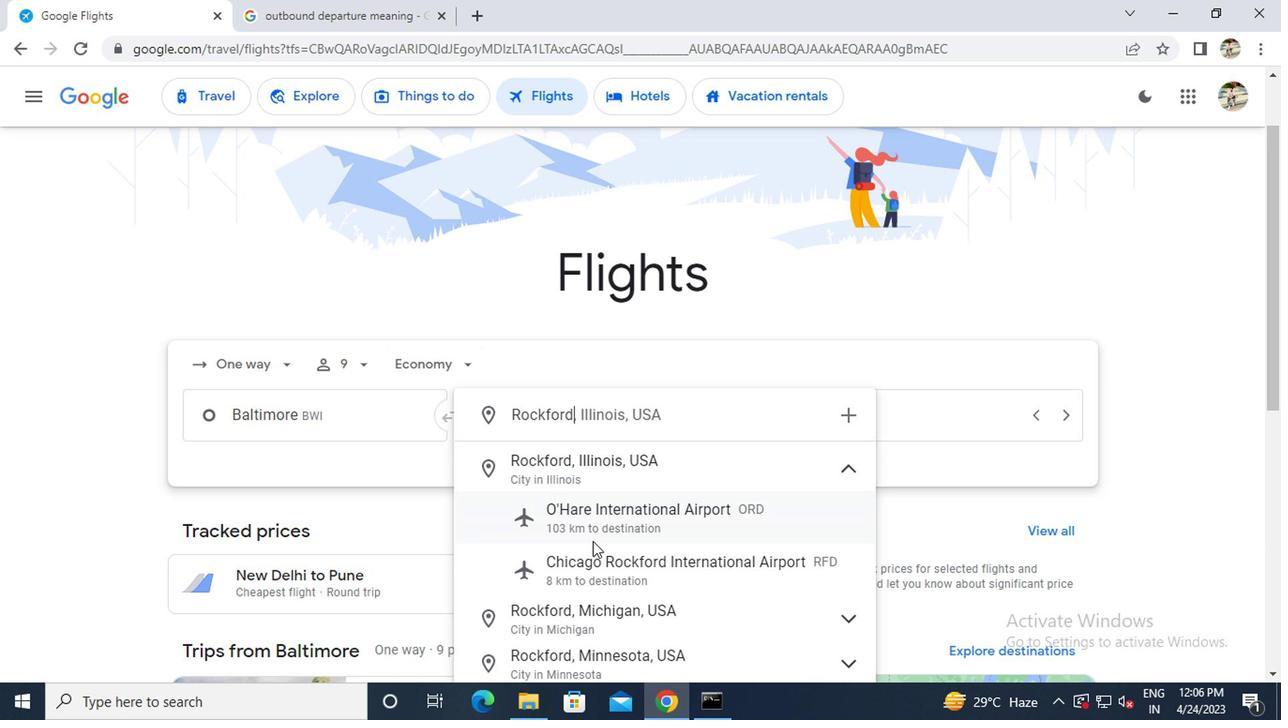 
Action: Mouse pressed left at (595, 579)
Screenshot: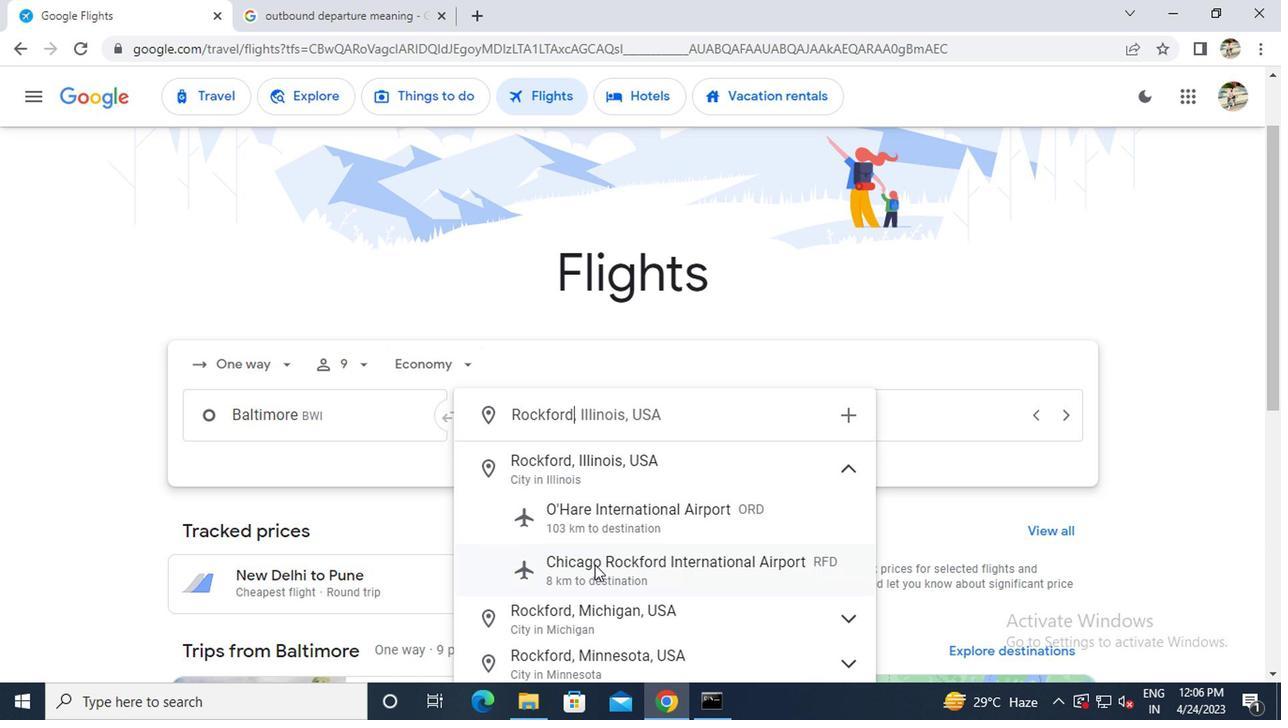 
Action: Mouse moved to (832, 431)
Screenshot: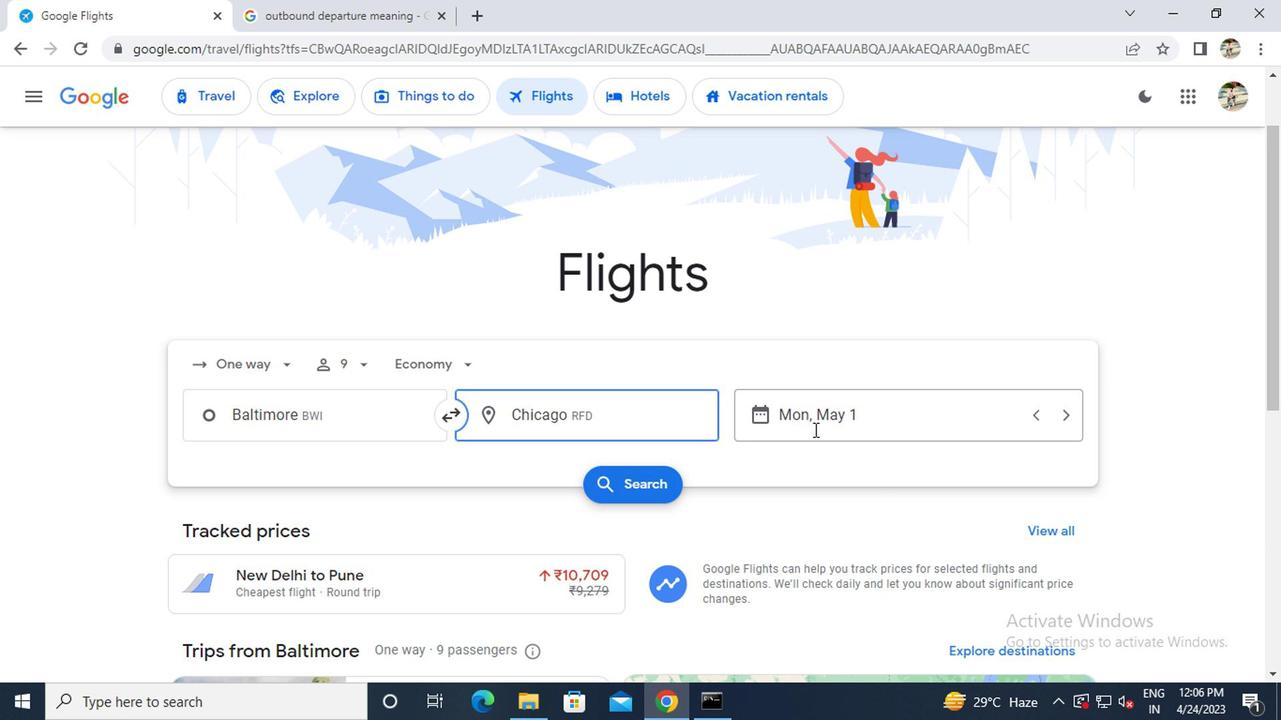 
Action: Mouse pressed left at (832, 431)
Screenshot: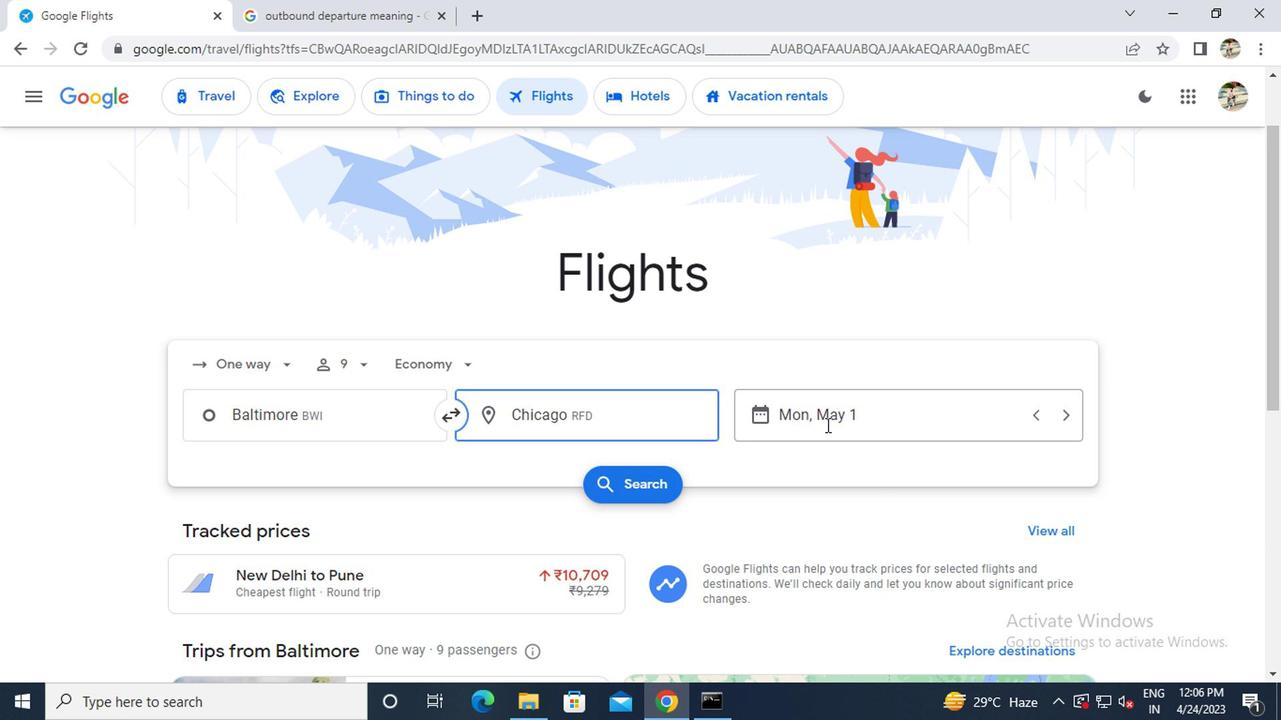 
Action: Mouse moved to (813, 354)
Screenshot: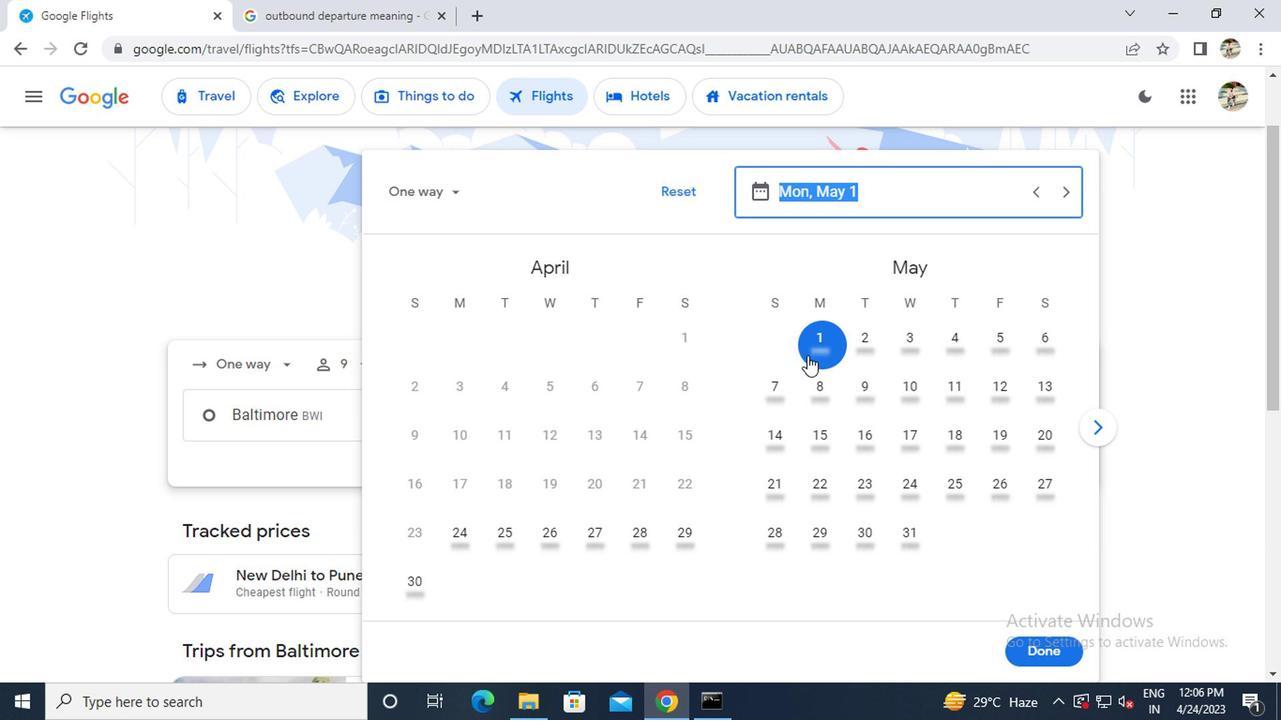 
Action: Mouse pressed left at (813, 354)
Screenshot: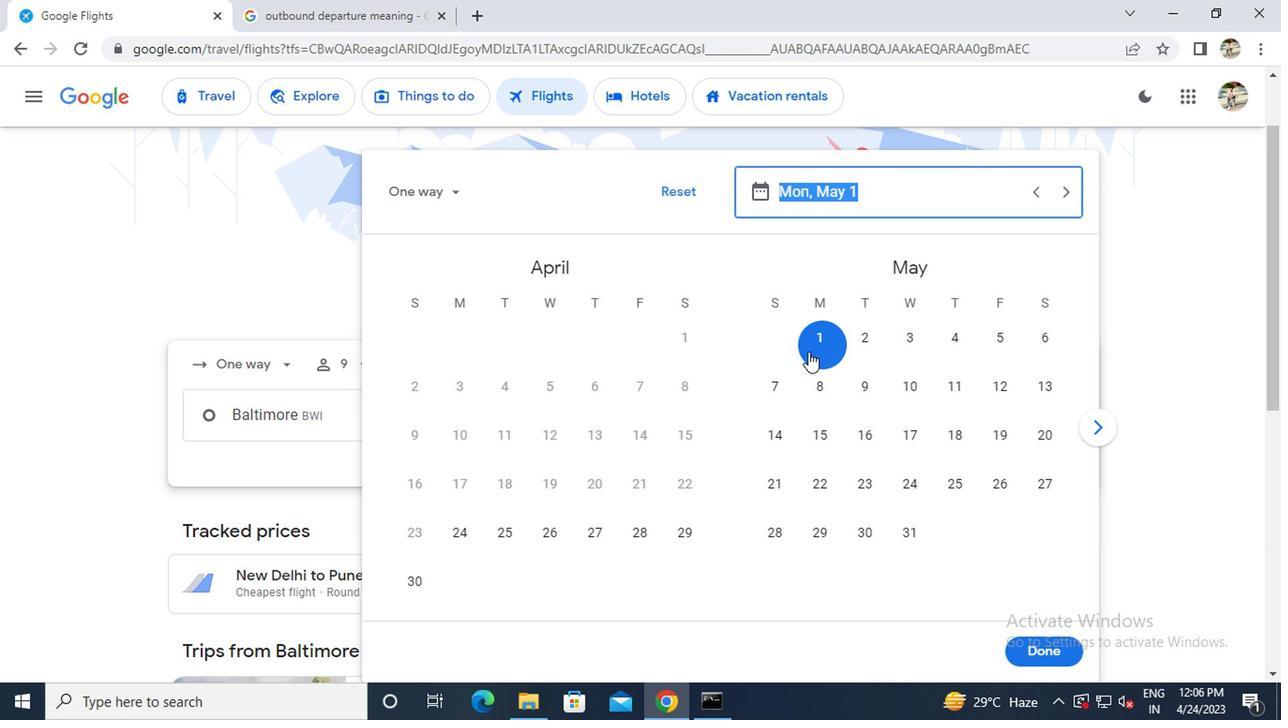 
Action: Mouse moved to (1042, 647)
Screenshot: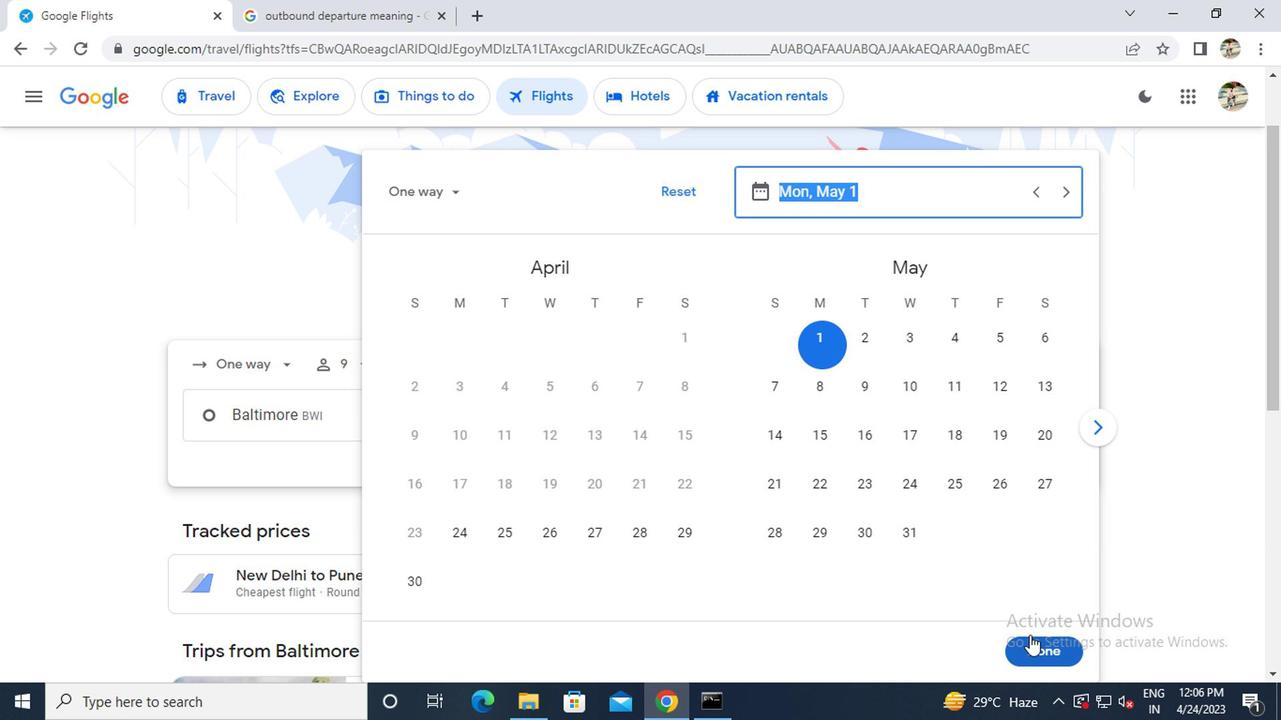 
Action: Mouse pressed left at (1042, 647)
Screenshot: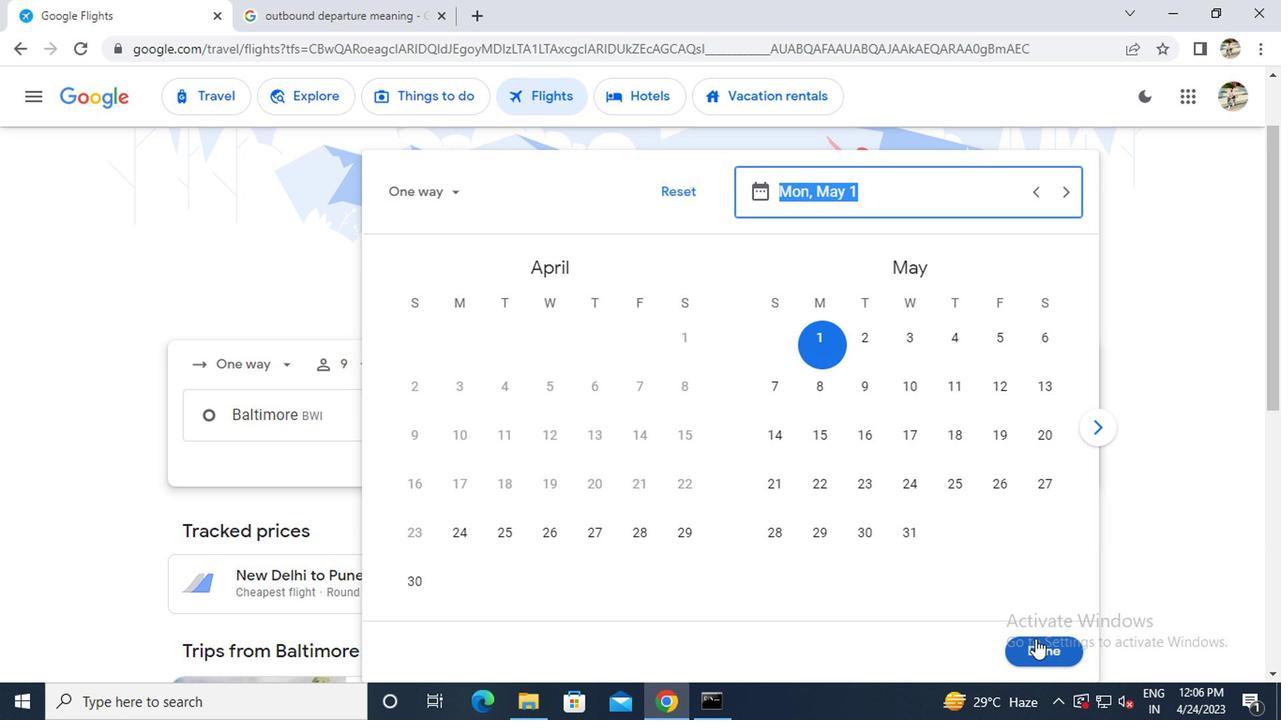
Action: Mouse moved to (615, 495)
Screenshot: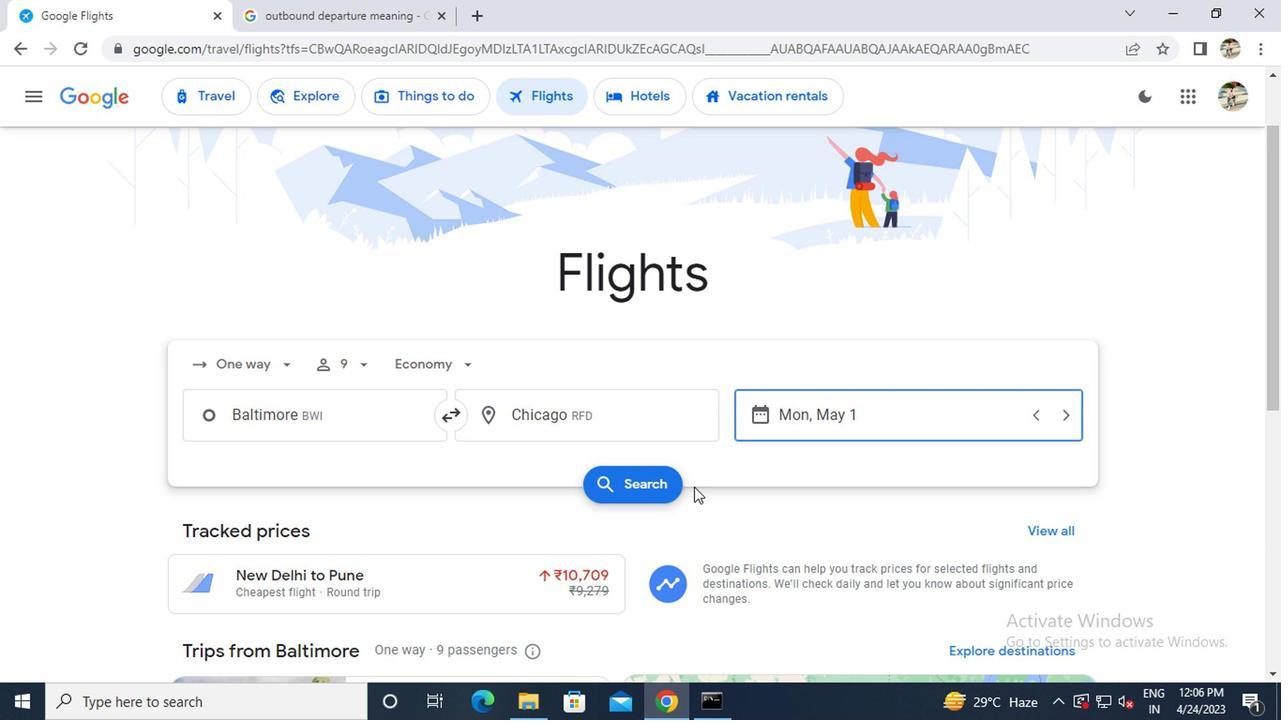 
Action: Mouse pressed left at (615, 495)
Screenshot: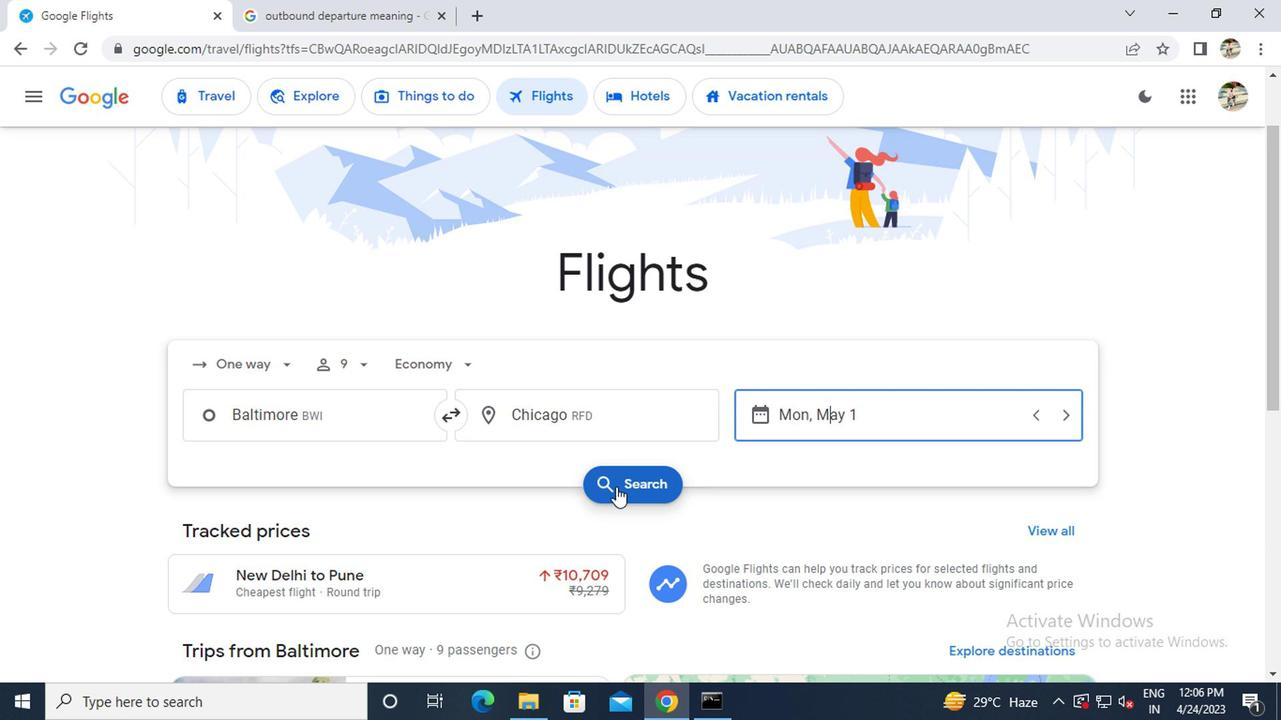 
Action: Mouse moved to (193, 275)
Screenshot: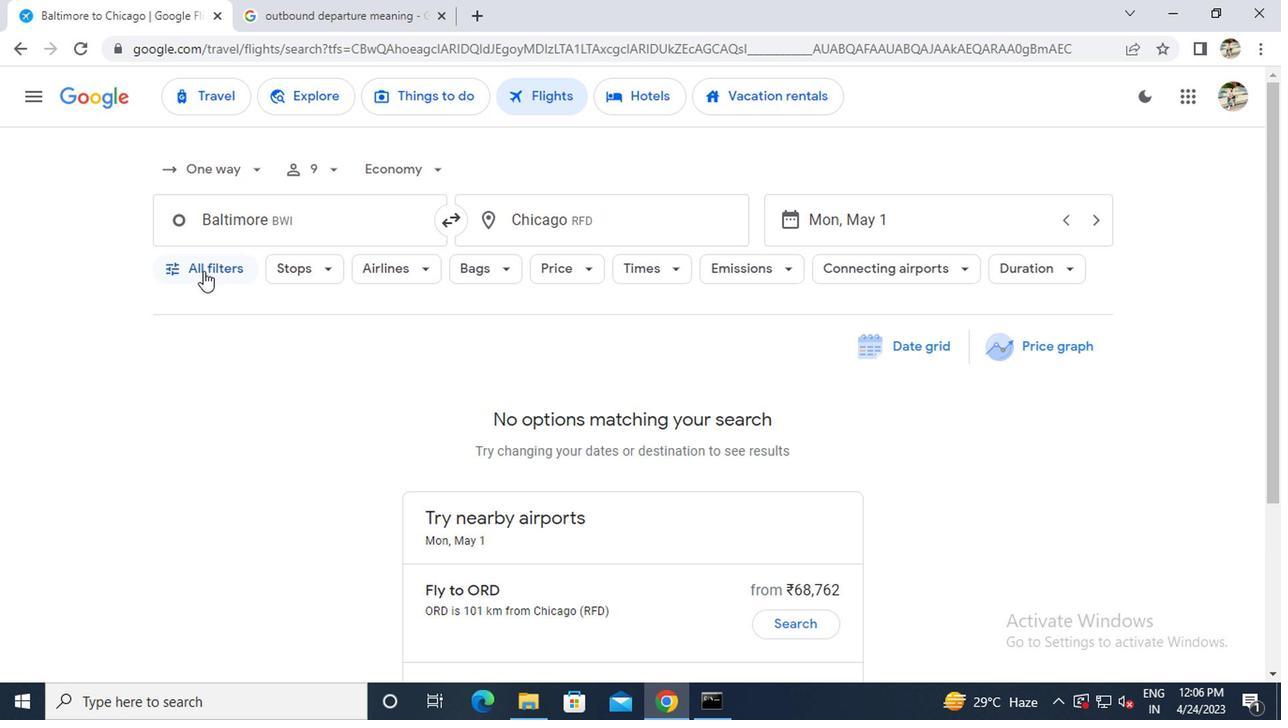 
Action: Mouse pressed left at (193, 275)
Screenshot: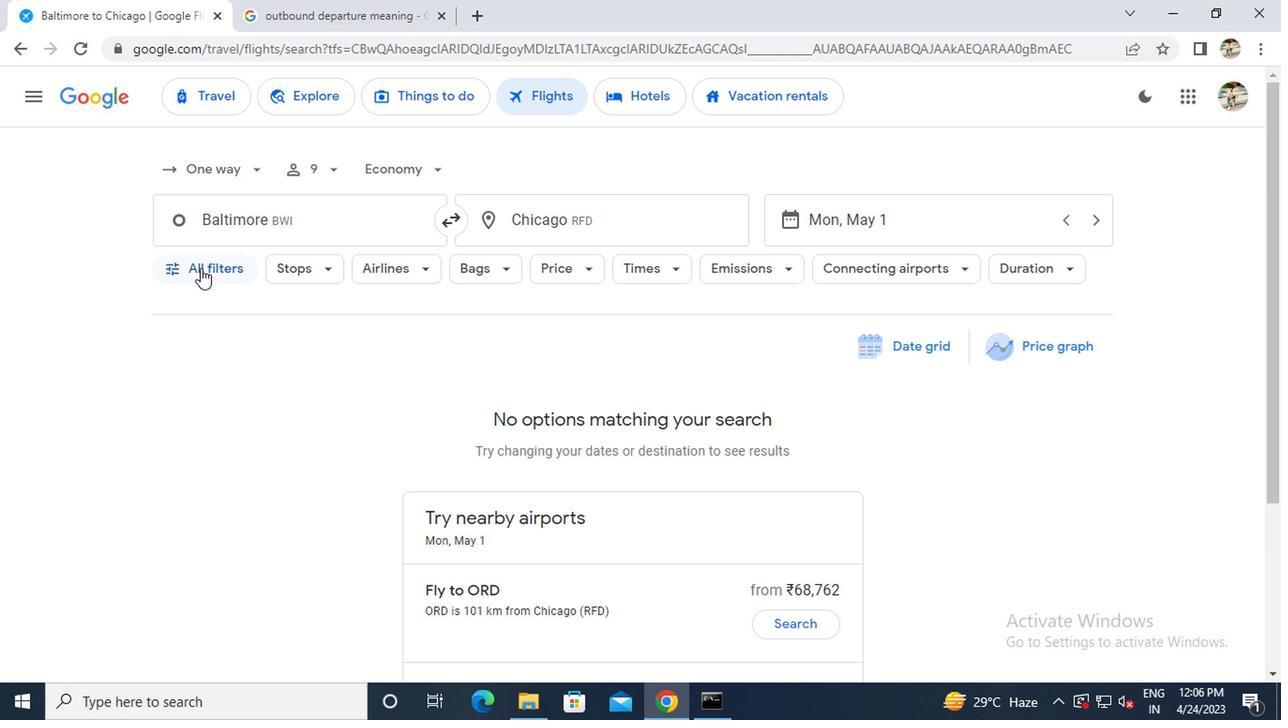 
Action: Mouse moved to (223, 378)
Screenshot: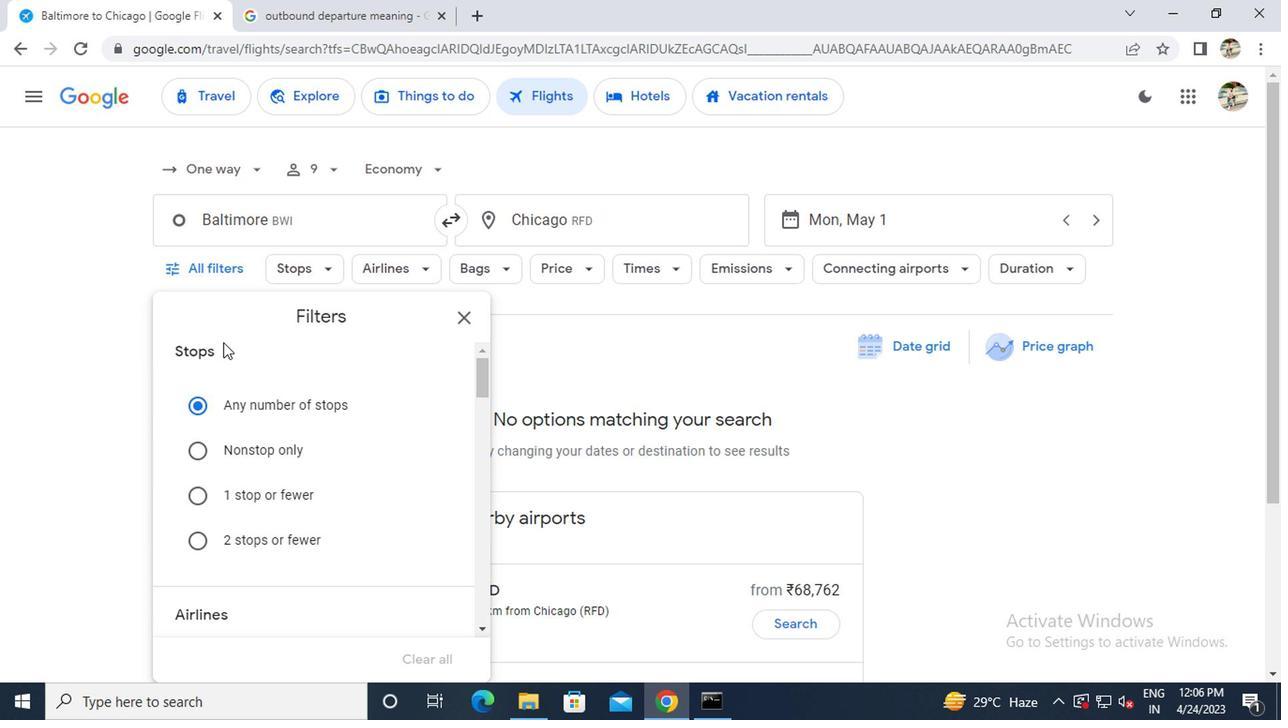
Action: Mouse scrolled (223, 377) with delta (0, 0)
Screenshot: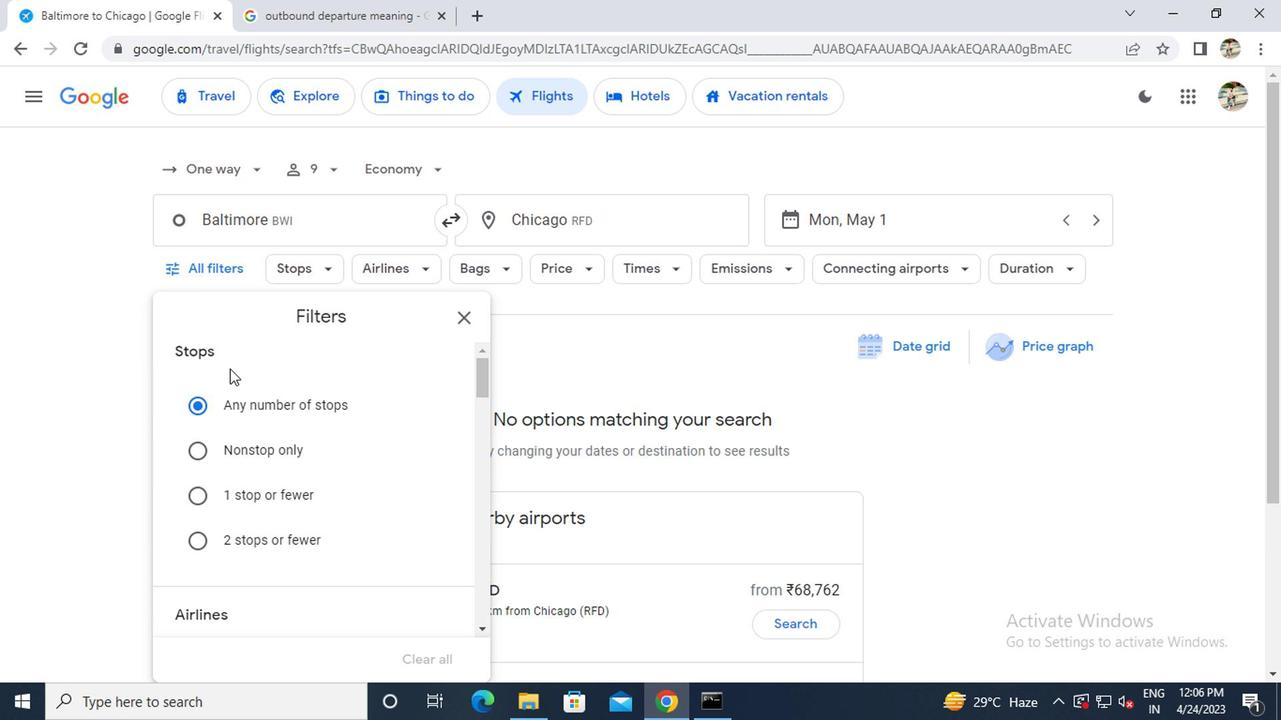 
Action: Mouse moved to (231, 378)
Screenshot: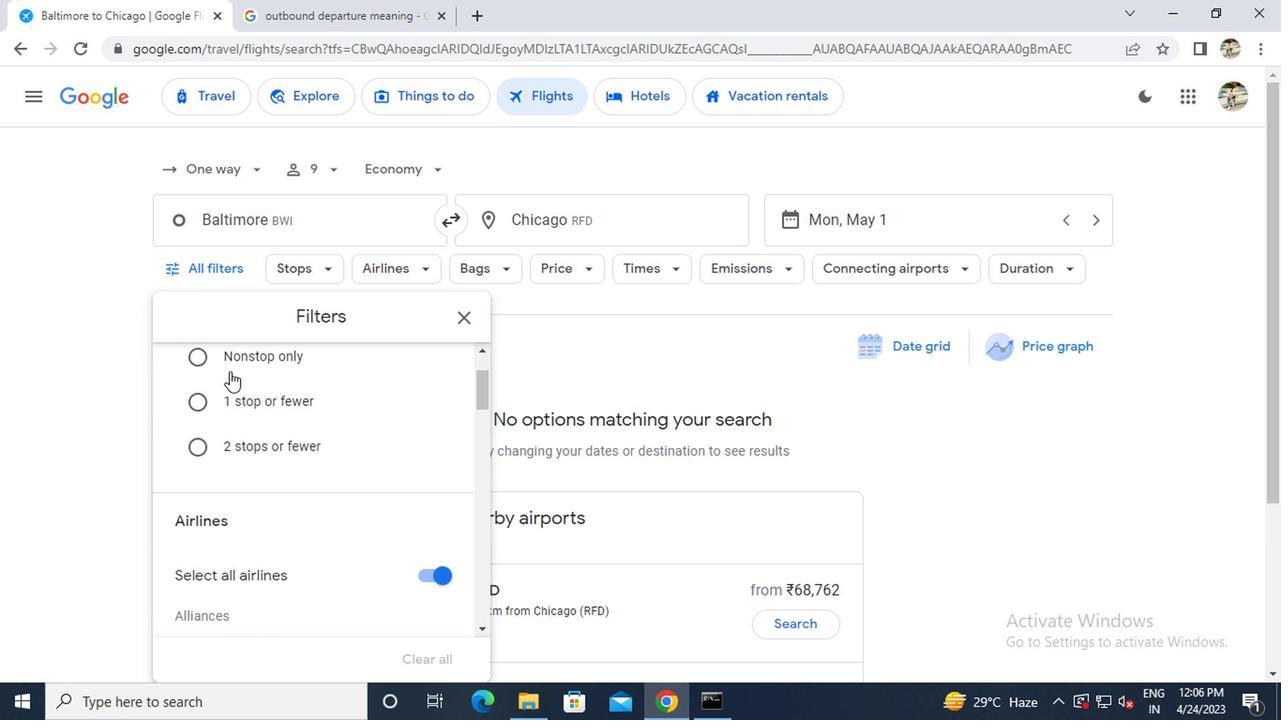 
Action: Mouse scrolled (231, 377) with delta (0, 0)
Screenshot: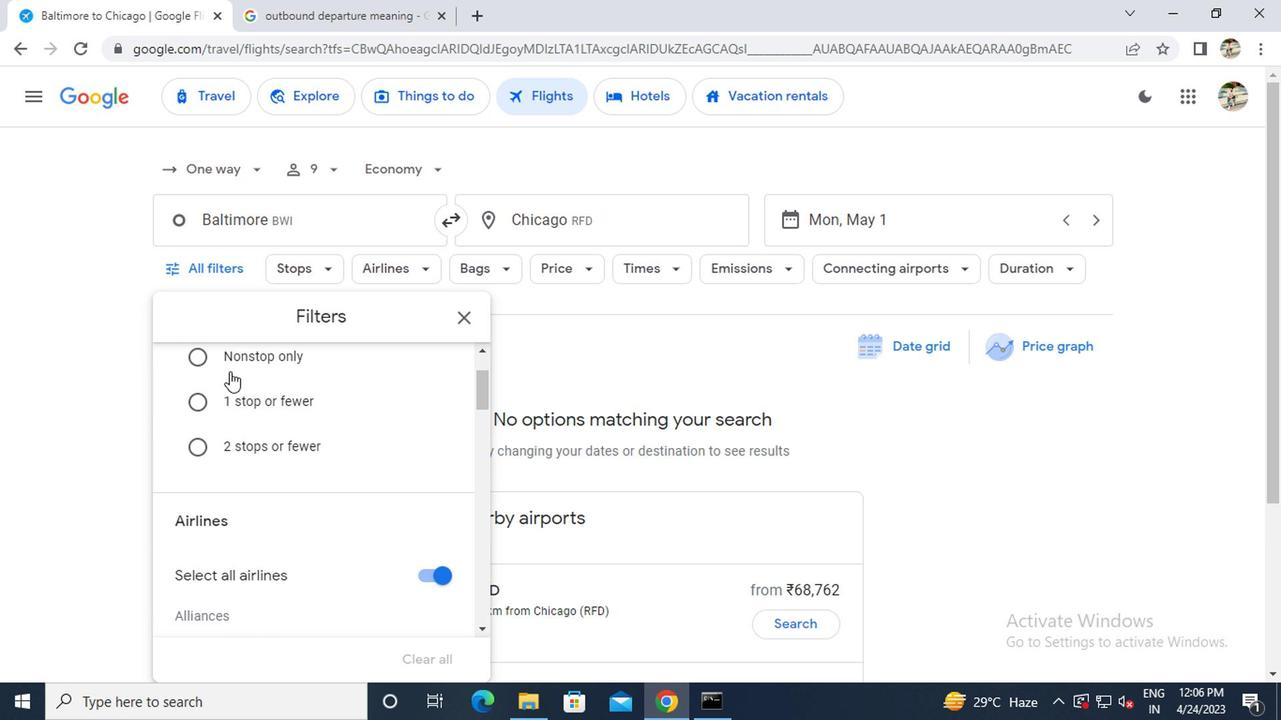 
Action: Mouse scrolled (231, 377) with delta (0, 0)
Screenshot: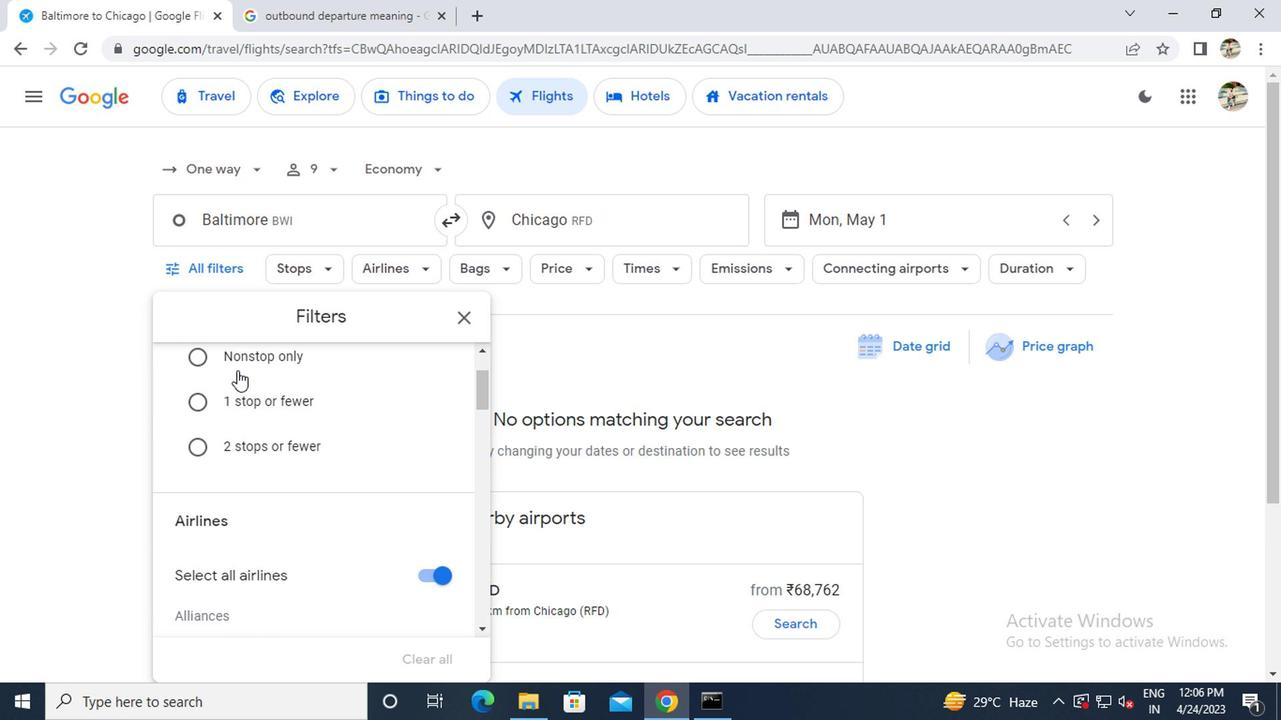
Action: Mouse moved to (233, 377)
Screenshot: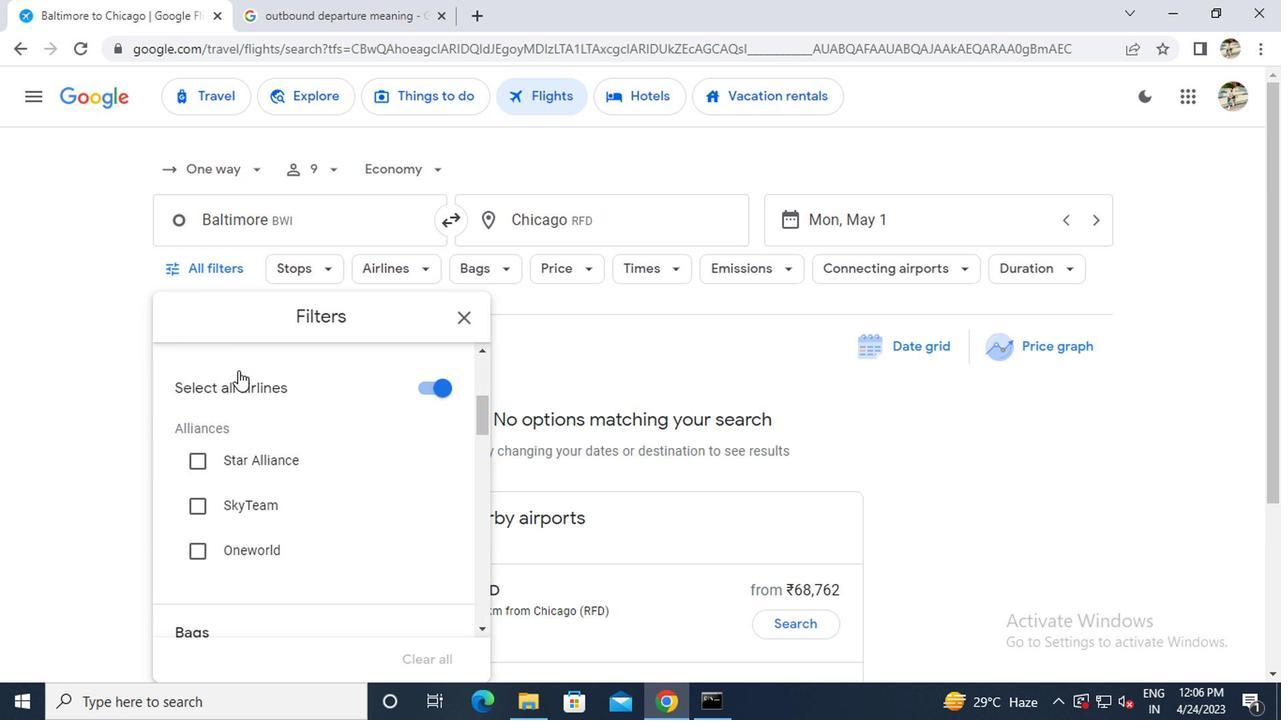 
Action: Mouse scrolled (233, 376) with delta (0, -1)
Screenshot: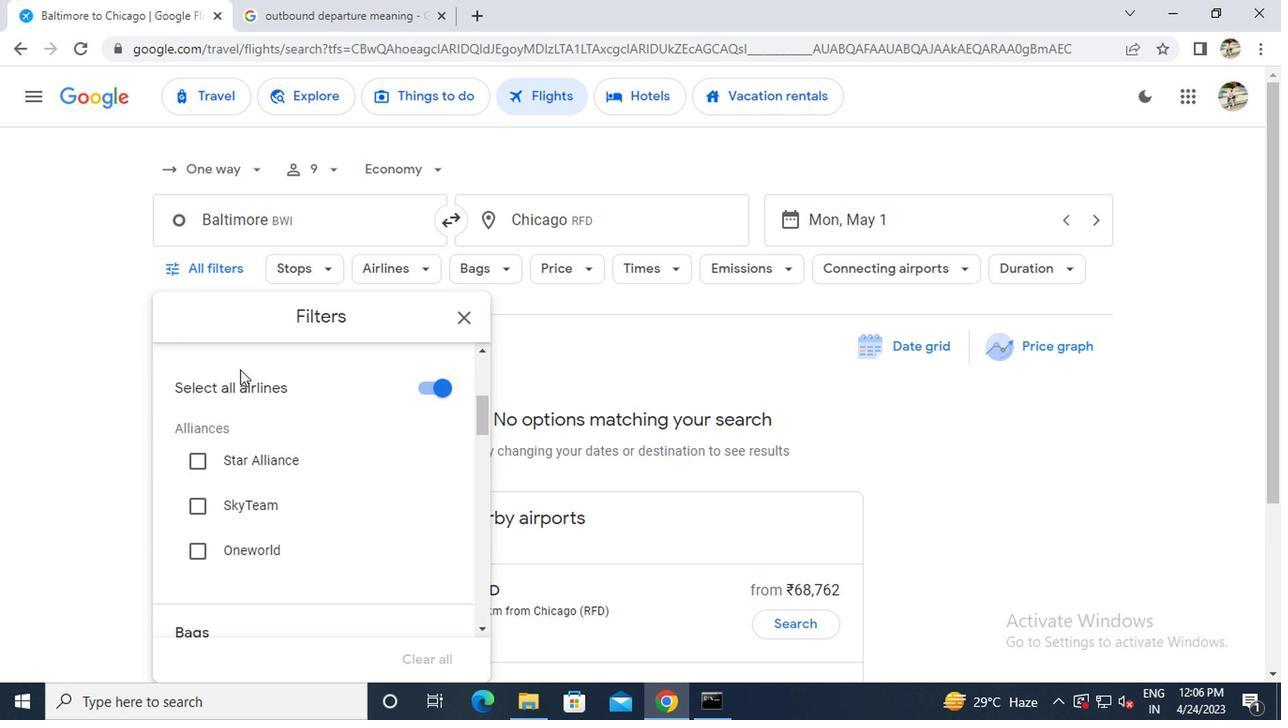 
Action: Mouse scrolled (233, 376) with delta (0, -1)
Screenshot: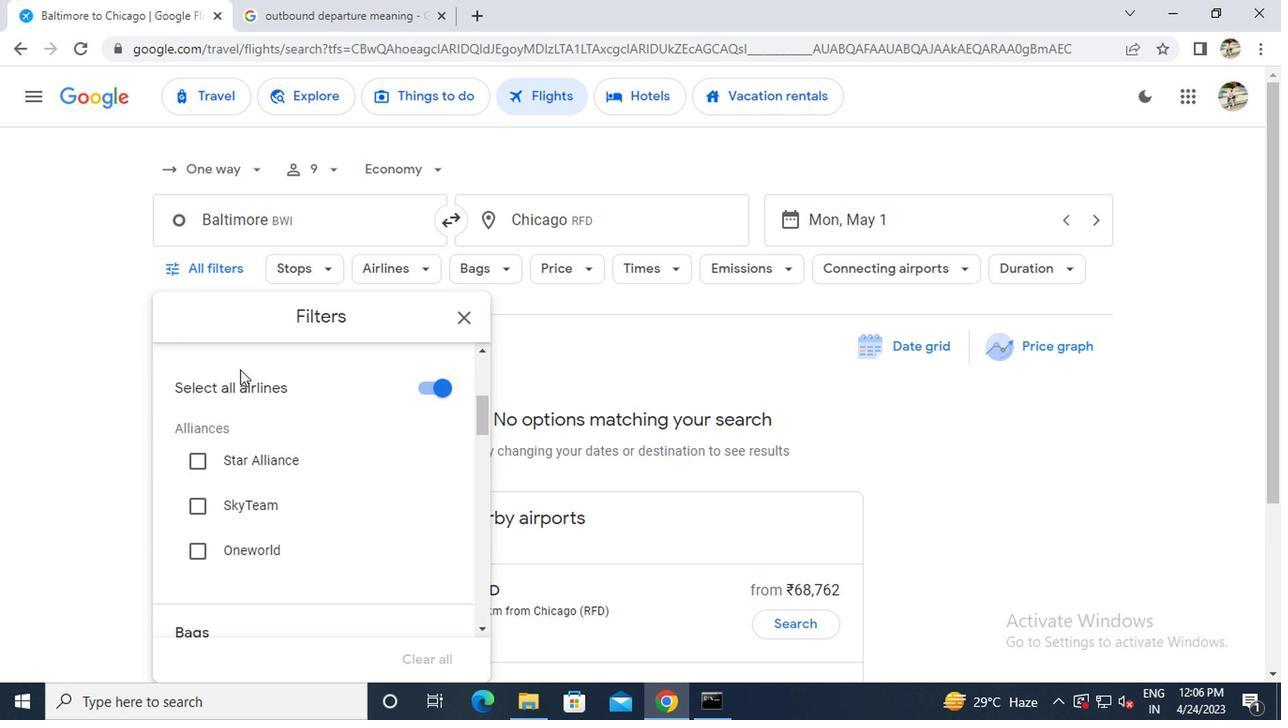 
Action: Mouse moved to (233, 380)
Screenshot: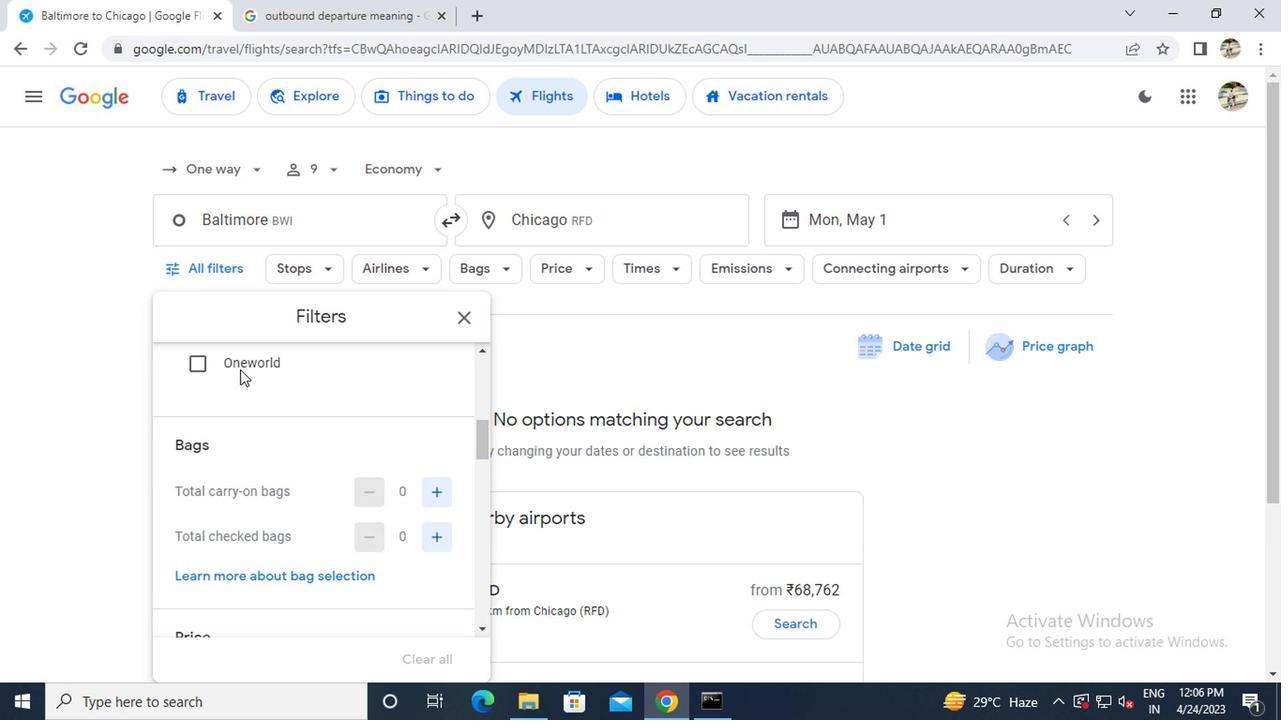 
Action: Mouse scrolled (233, 378) with delta (0, -1)
Screenshot: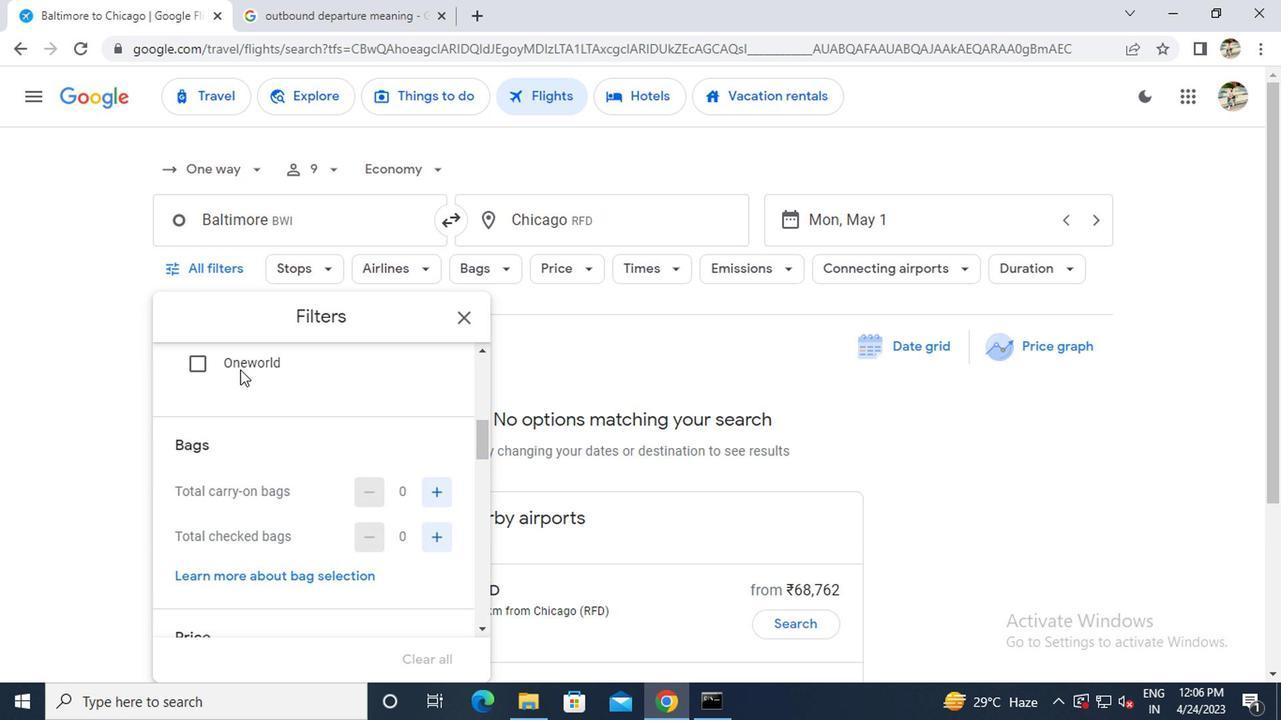 
Action: Mouse moved to (435, 403)
Screenshot: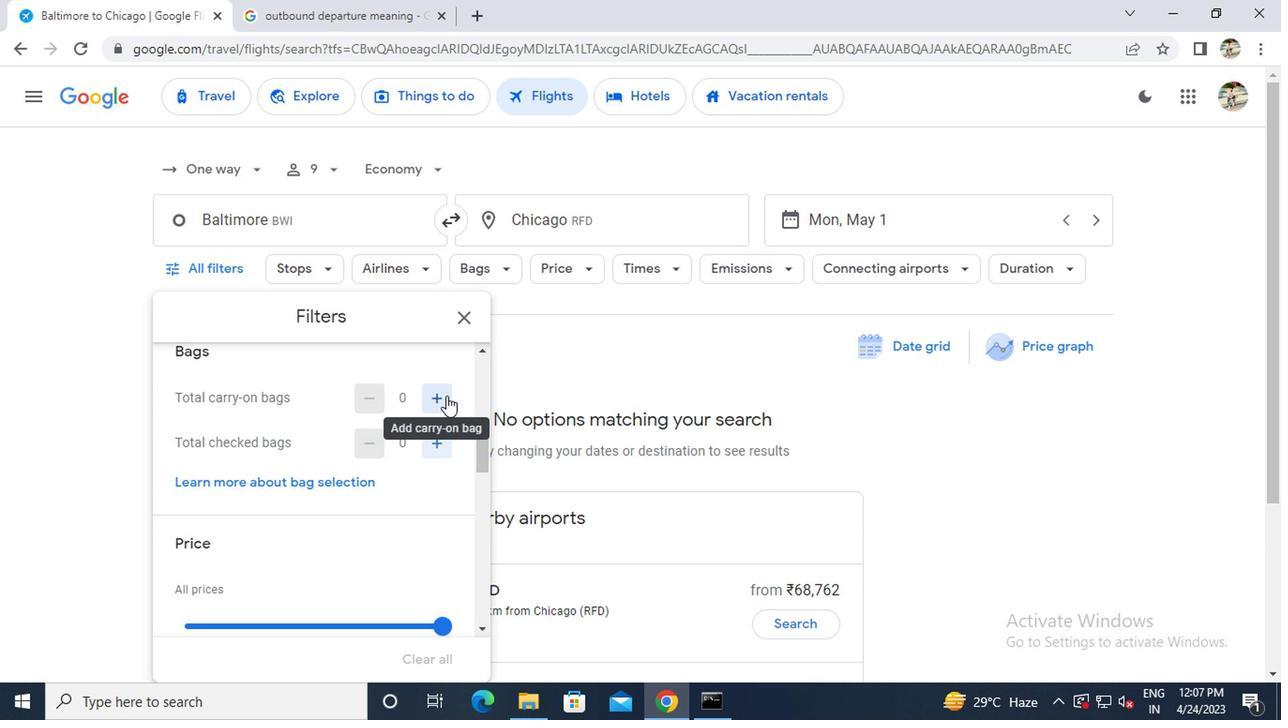 
Action: Mouse pressed left at (435, 403)
Screenshot: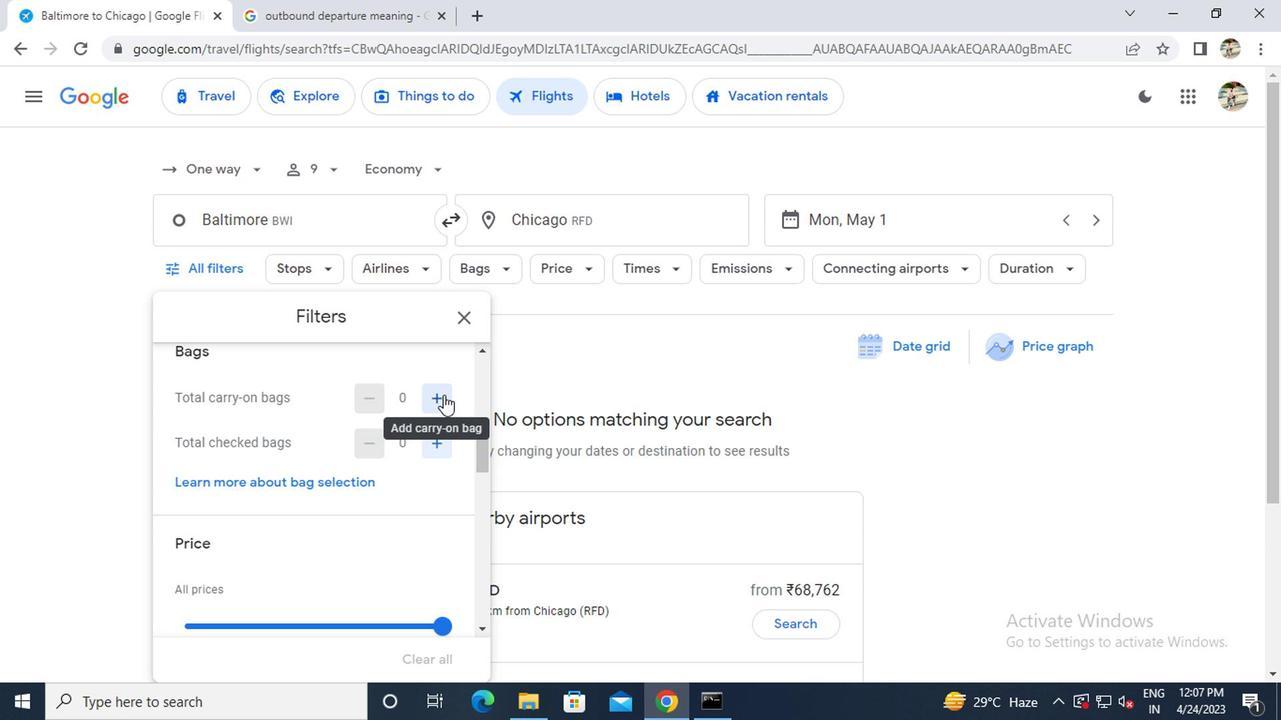 
Action: Mouse moved to (435, 401)
Screenshot: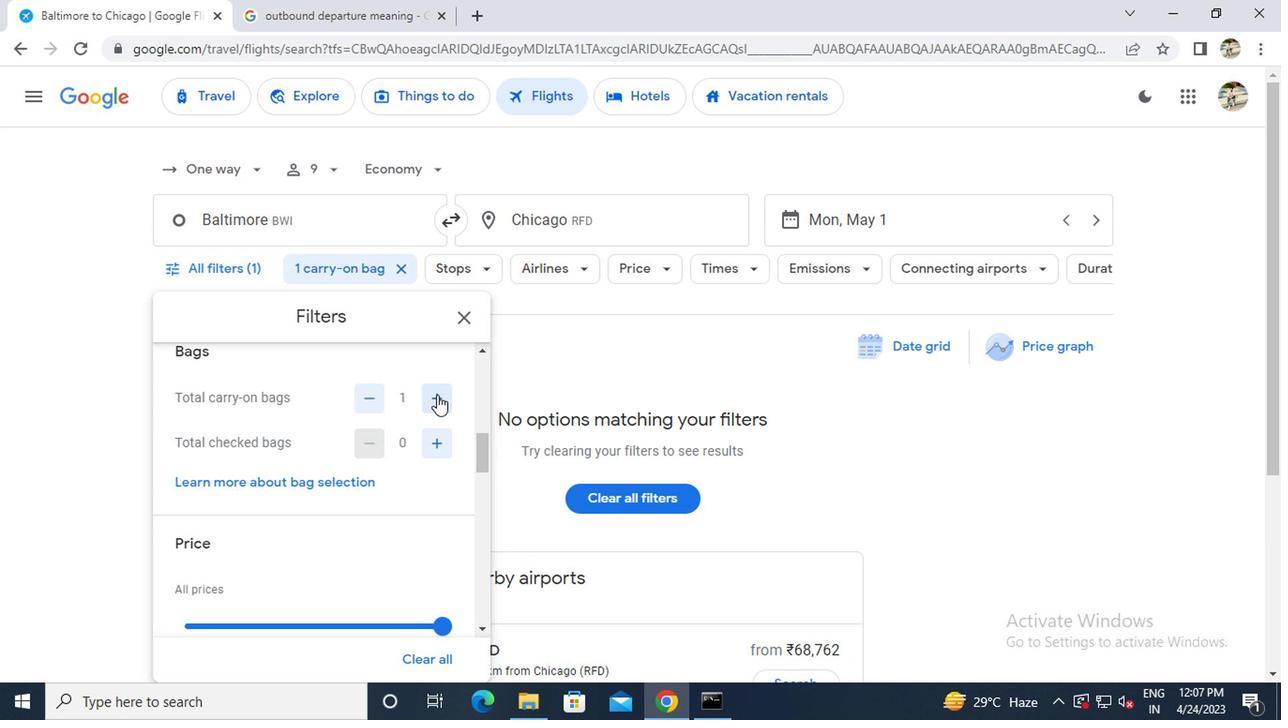 
Action: Mouse scrolled (435, 401) with delta (0, 0)
Screenshot: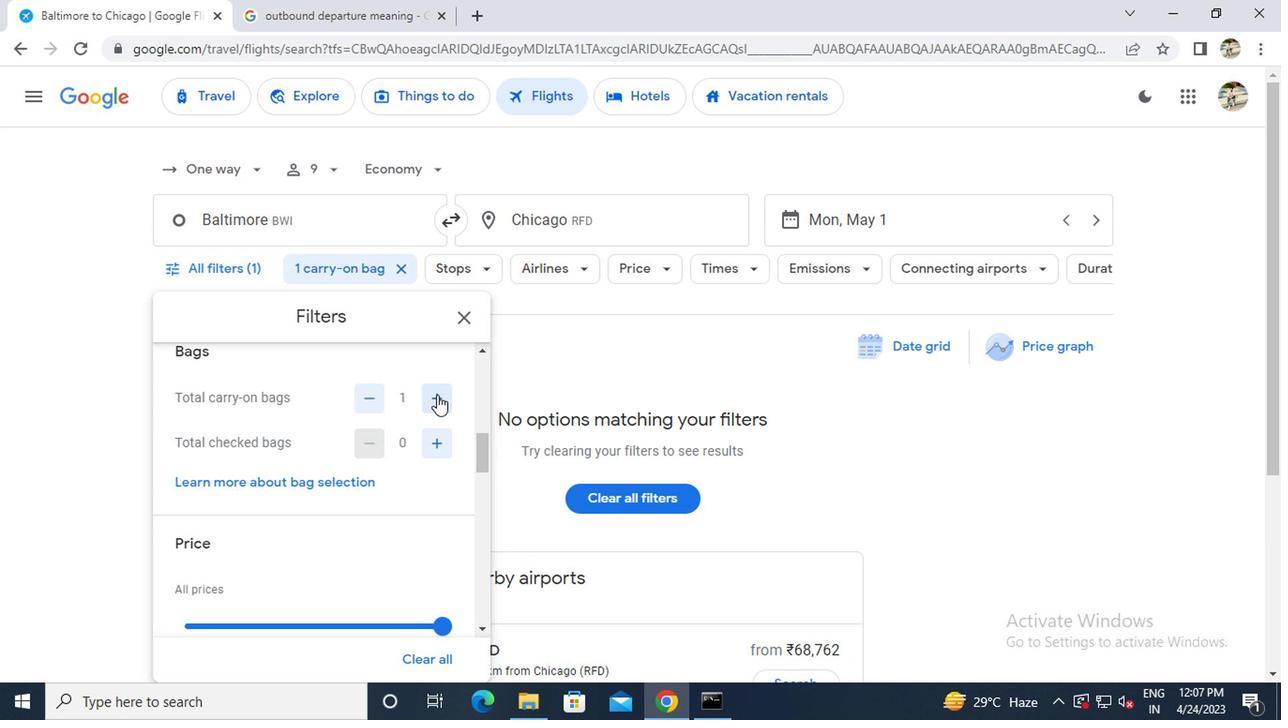
Action: Mouse scrolled (435, 401) with delta (0, 0)
Screenshot: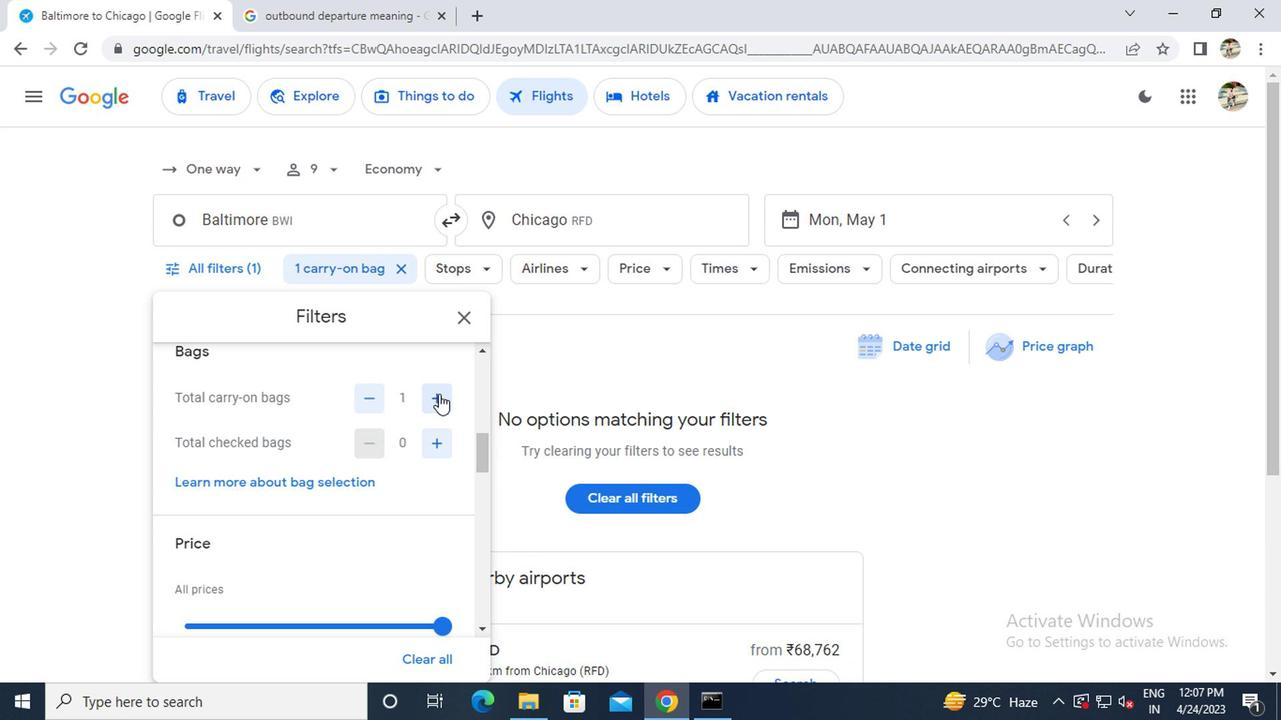 
Action: Mouse moved to (438, 443)
Screenshot: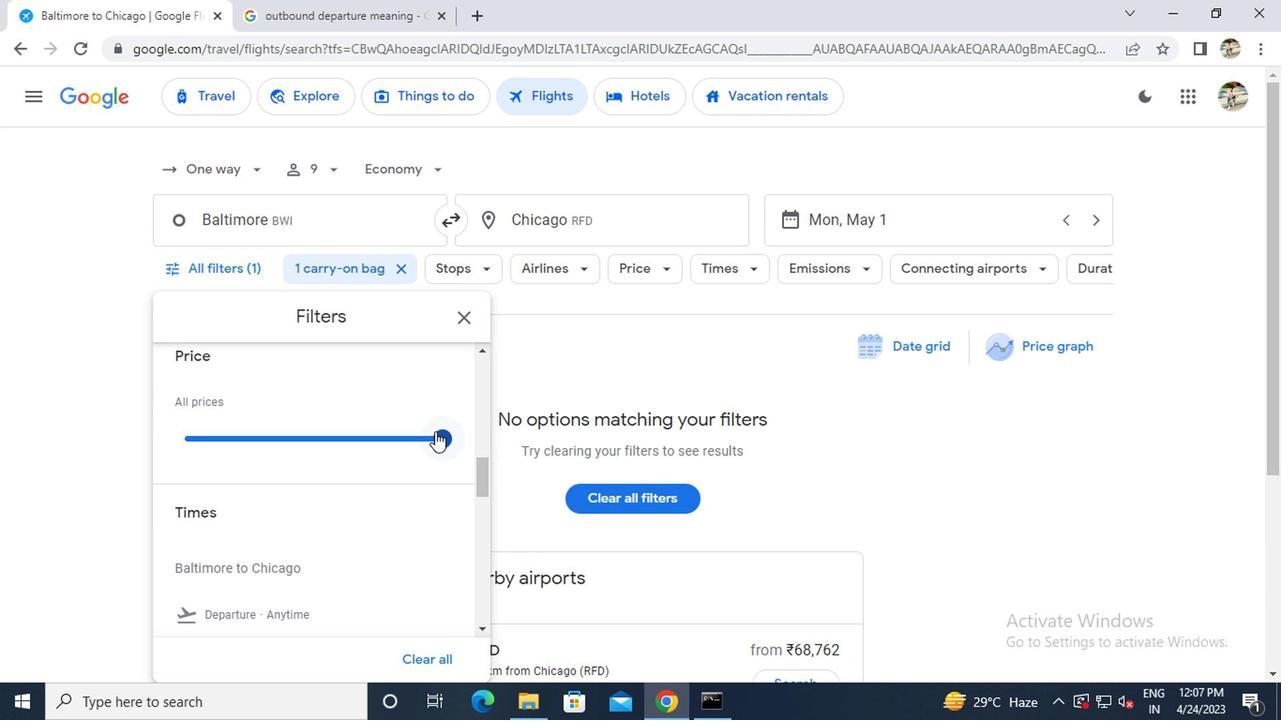 
Action: Mouse pressed left at (438, 443)
Screenshot: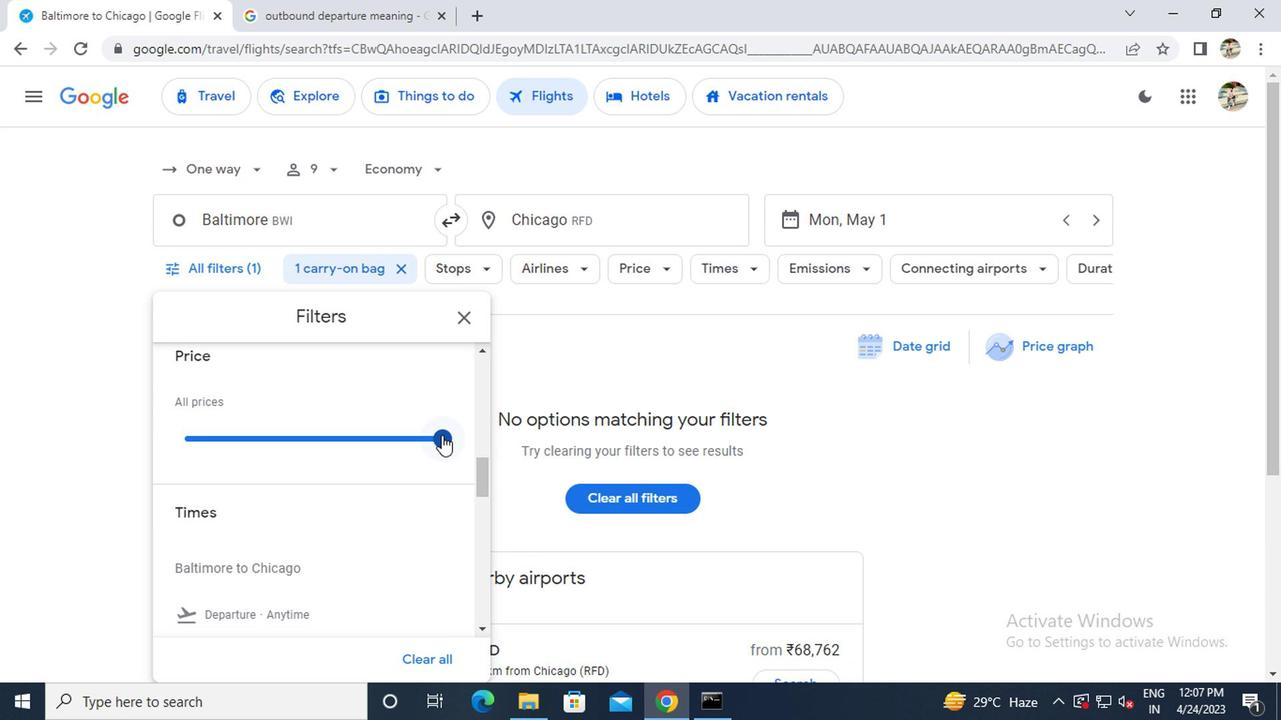 
Action: Mouse moved to (377, 499)
Screenshot: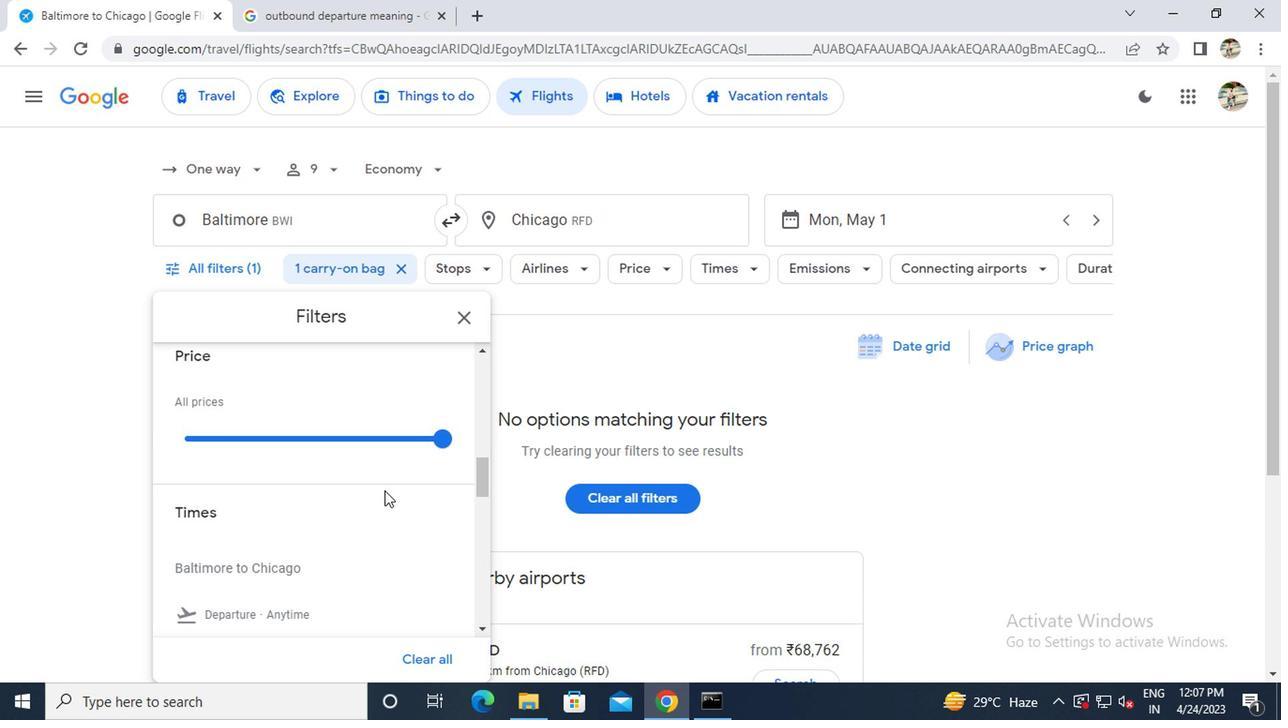 
Action: Mouse scrolled (377, 497) with delta (0, -1)
Screenshot: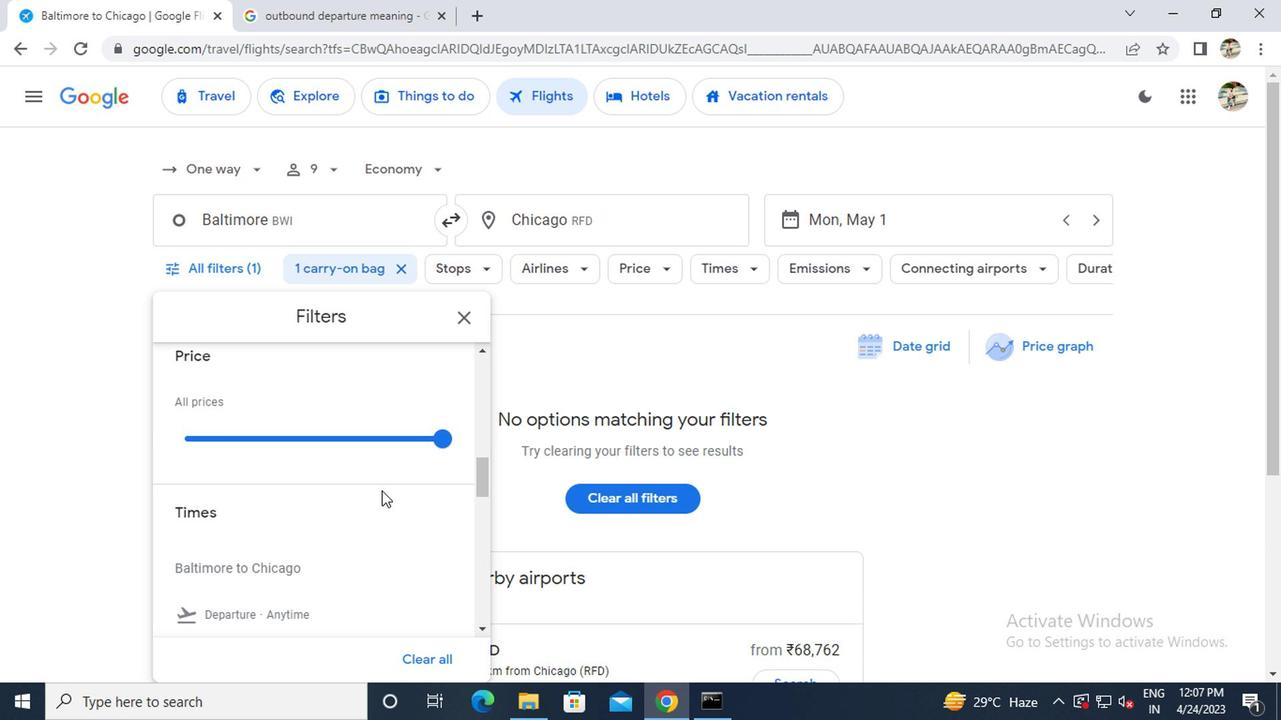 
Action: Mouse moved to (374, 497)
Screenshot: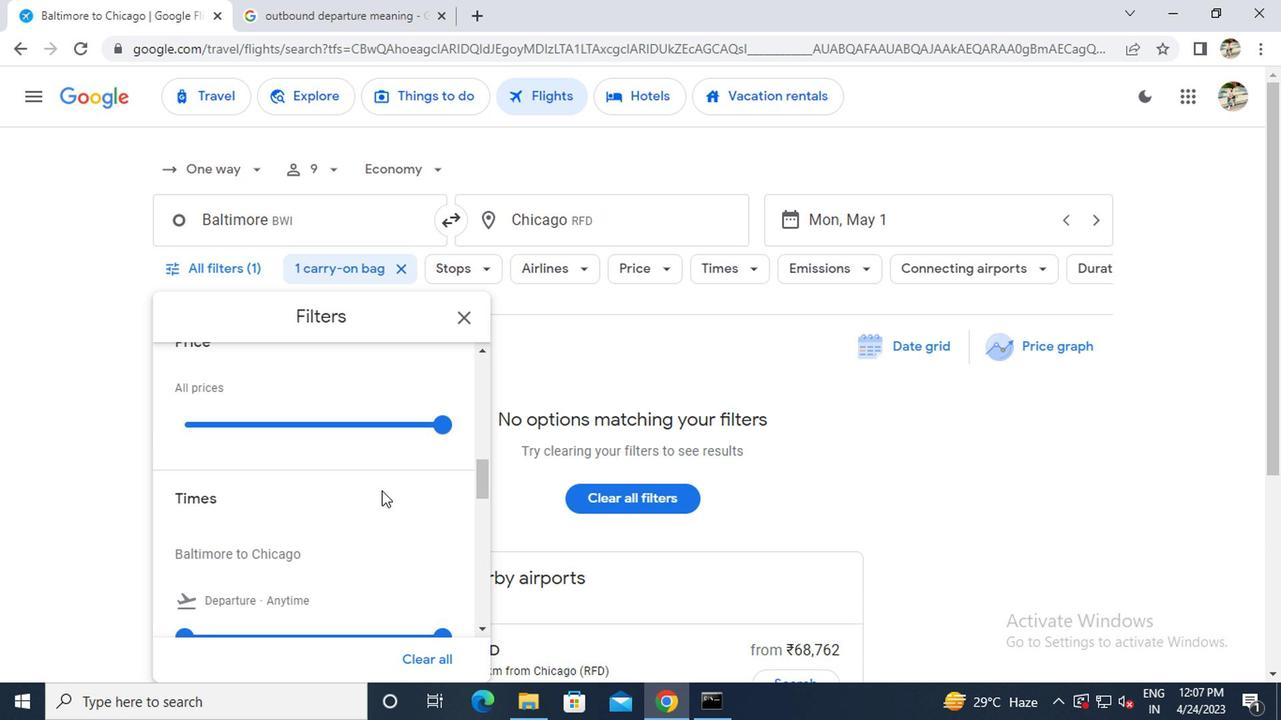 
Action: Mouse scrolled (374, 495) with delta (0, -1)
Screenshot: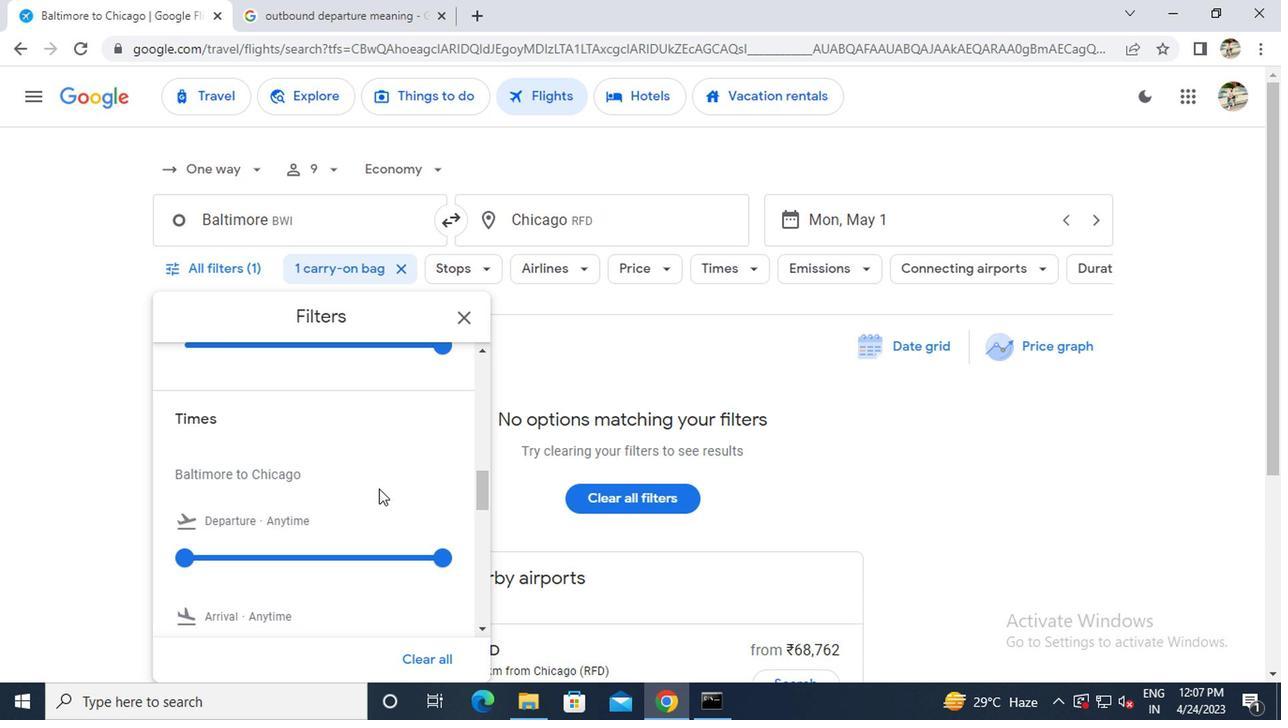 
Action: Mouse moved to (168, 475)
Screenshot: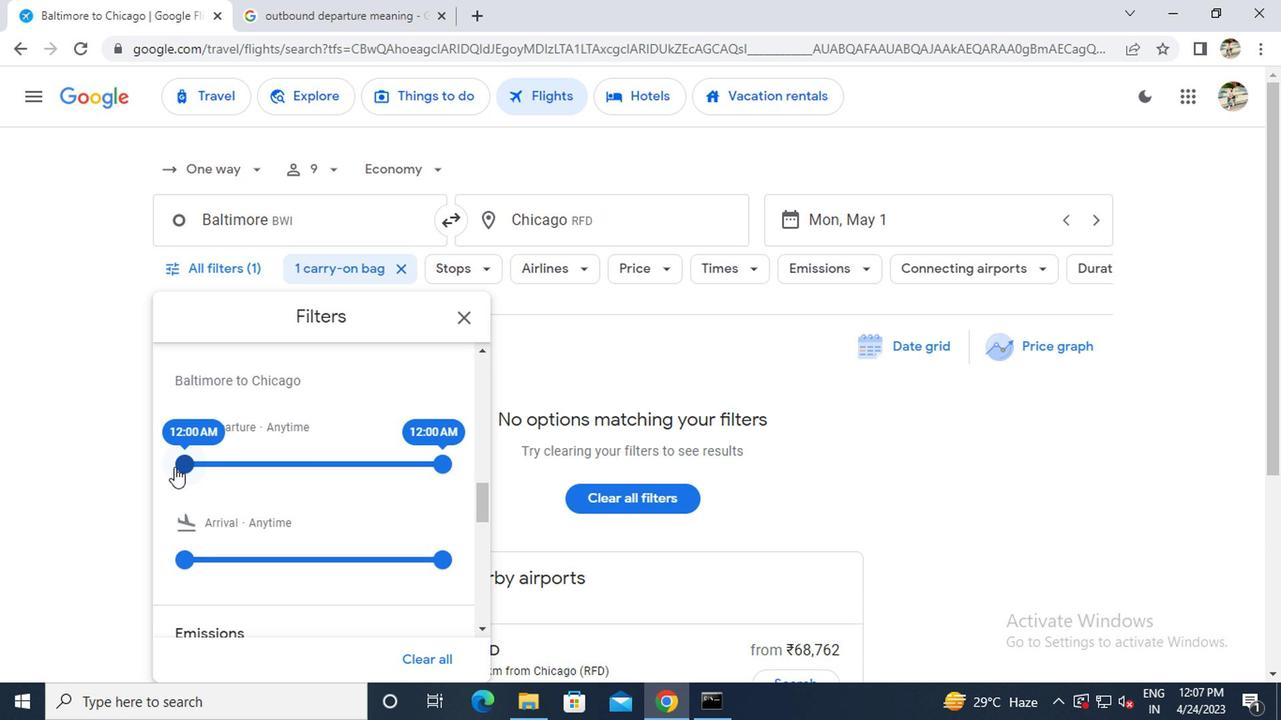
Action: Mouse pressed left at (168, 475)
Screenshot: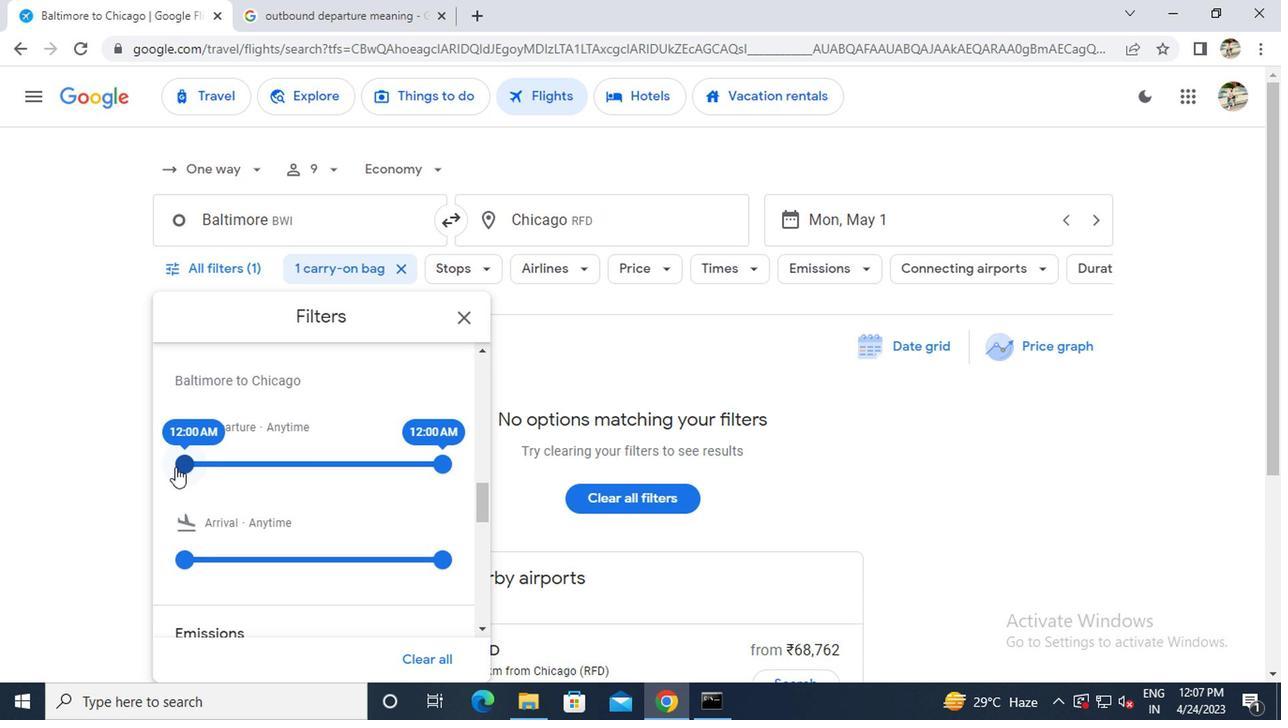 
Action: Mouse moved to (465, 318)
Screenshot: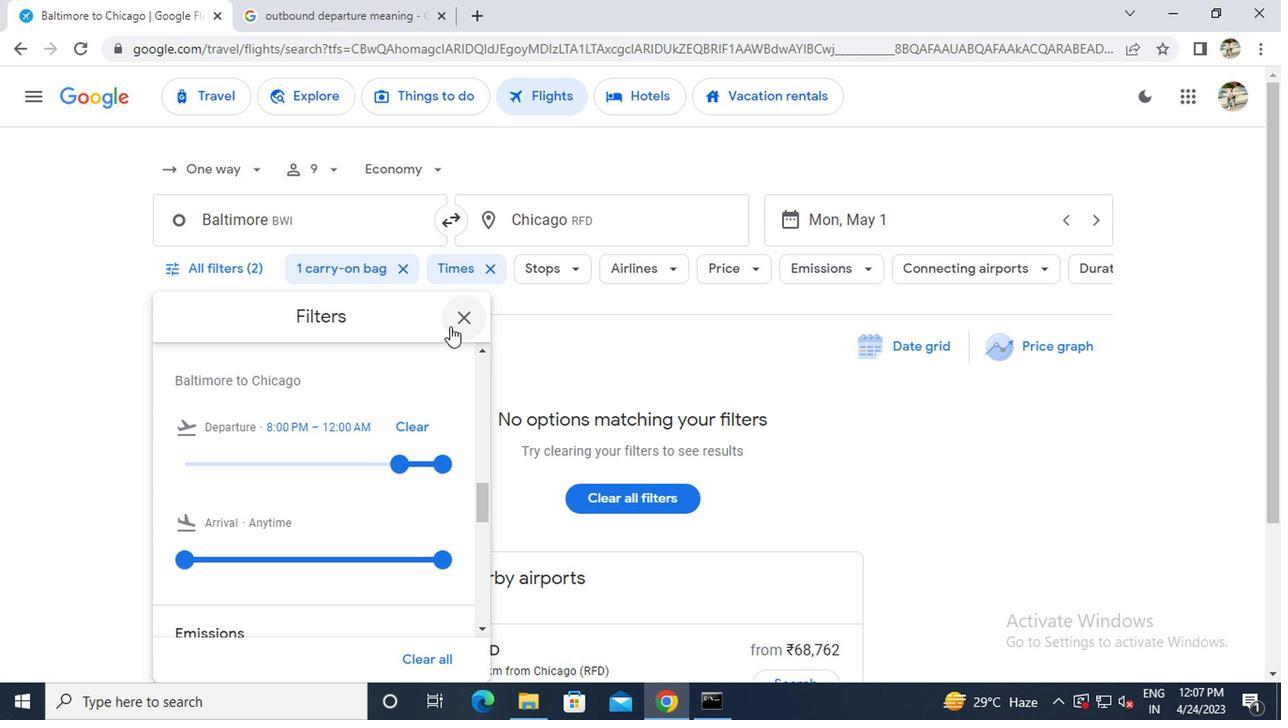 
Action: Mouse pressed left at (465, 318)
Screenshot: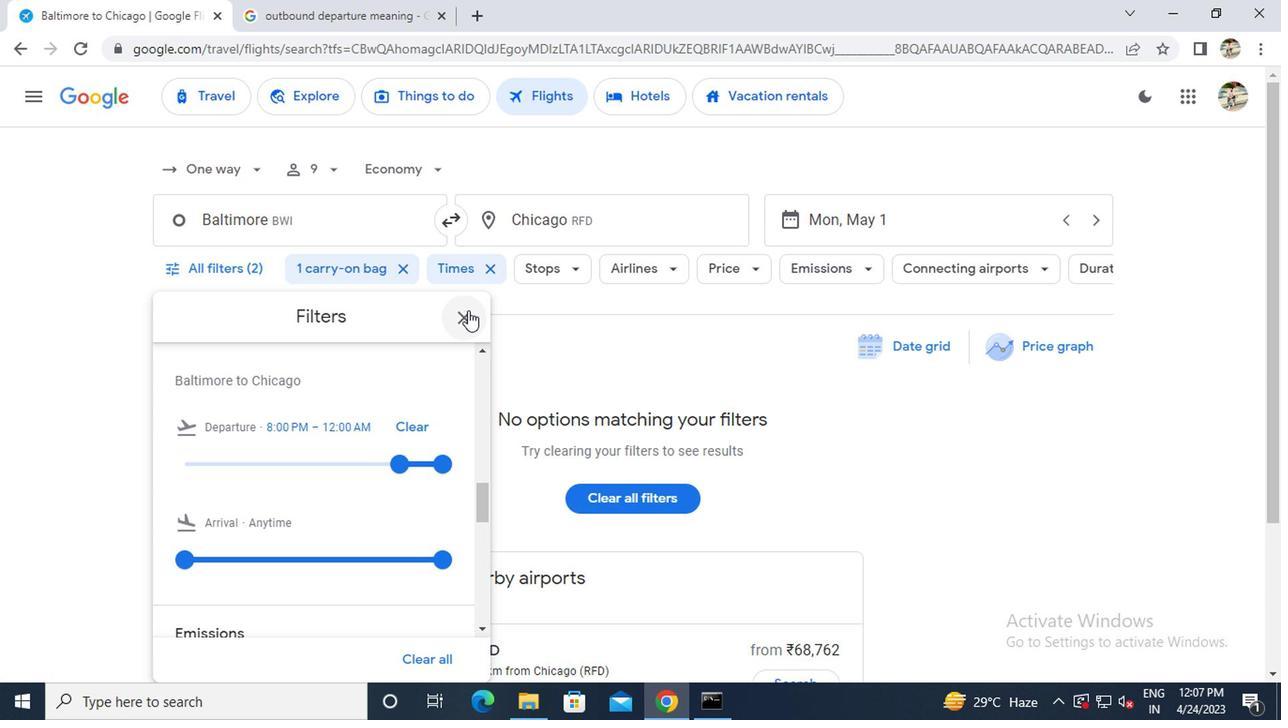 
